 Task: Open Card Card0000000095 in Board Board0000000024 in Workspace WS0000000008 in Trello. Add Member Carxxstreet791@gmail.com to Card Card0000000095 in Board Board0000000024 in Workspace WS0000000008 in Trello. Add Orange Label titled Label0000000095 to Card Card0000000095 in Board Board0000000024 in Workspace WS0000000008 in Trello. Add Checklist CL0000000095 to Card Card0000000095 in Board Board0000000024 in Workspace WS0000000008 in Trello. Add Dates with Start Date as Oct 01 2023 and Due Date as Oct 31 2023 to Card Card0000000095 in Board Board0000000024 in Workspace WS0000000008 in Trello
Action: Mouse moved to (614, 43)
Screenshot: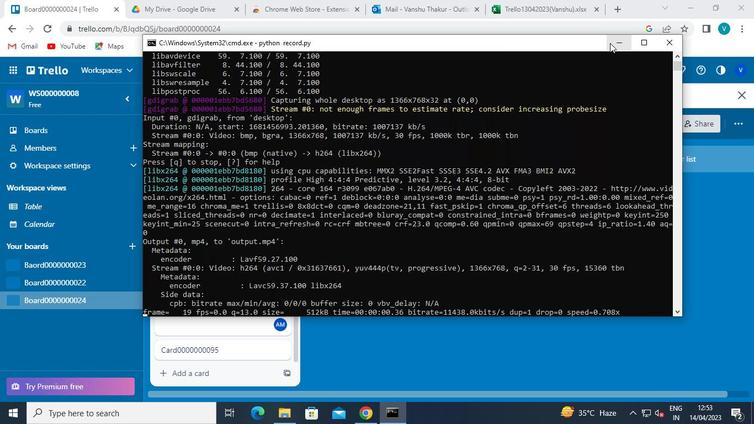 
Action: Mouse pressed left at (614, 43)
Screenshot: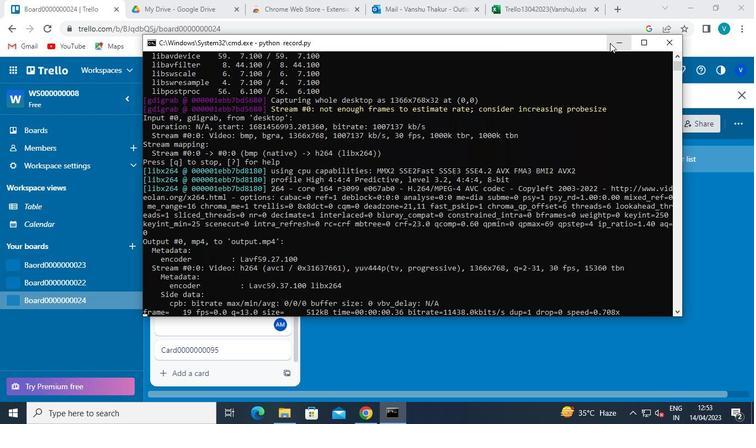 
Action: Mouse moved to (221, 351)
Screenshot: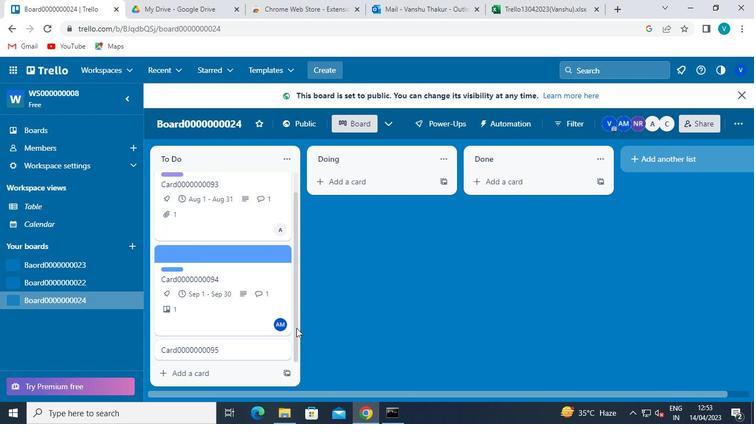 
Action: Mouse pressed left at (221, 351)
Screenshot: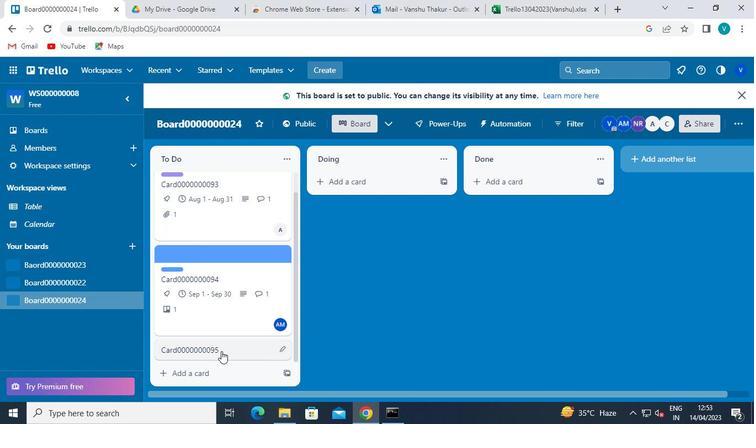 
Action: Mouse moved to (513, 199)
Screenshot: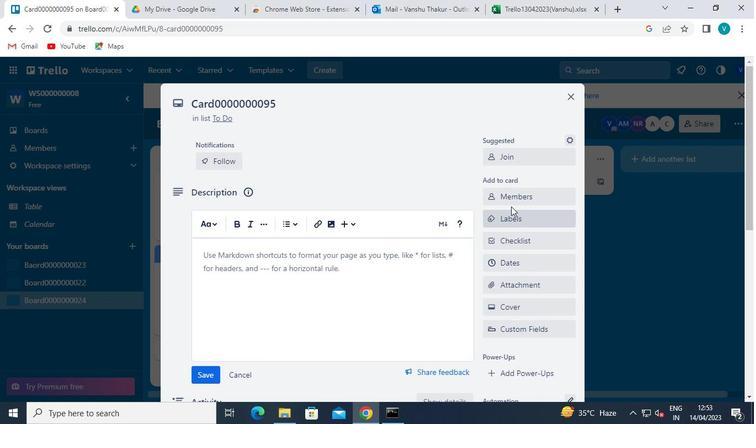 
Action: Mouse pressed left at (513, 199)
Screenshot: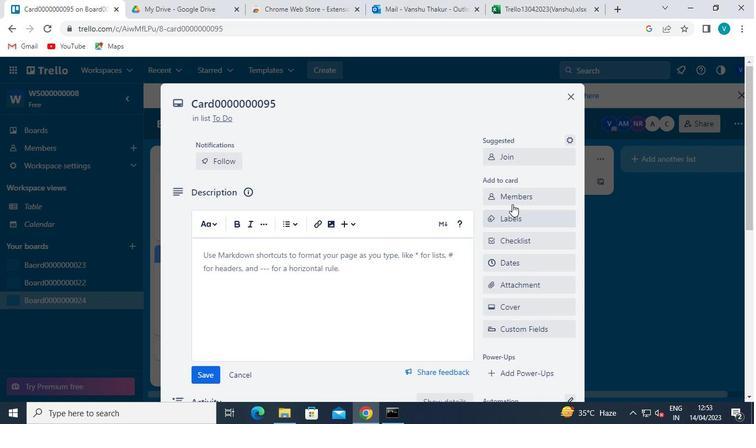
Action: Mouse moved to (527, 119)
Screenshot: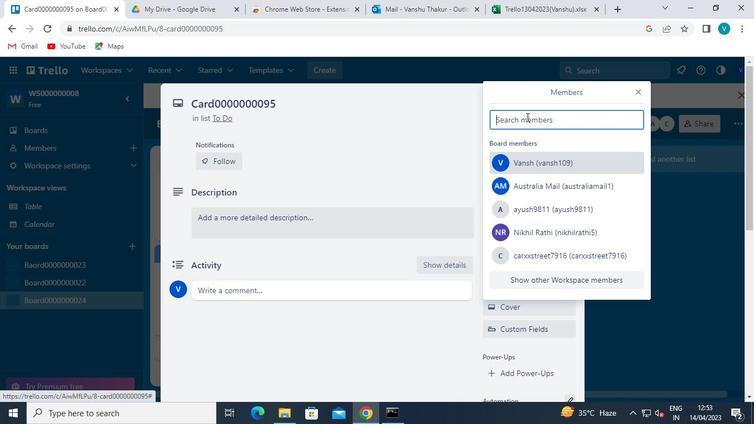 
Action: Mouse pressed left at (527, 119)
Screenshot: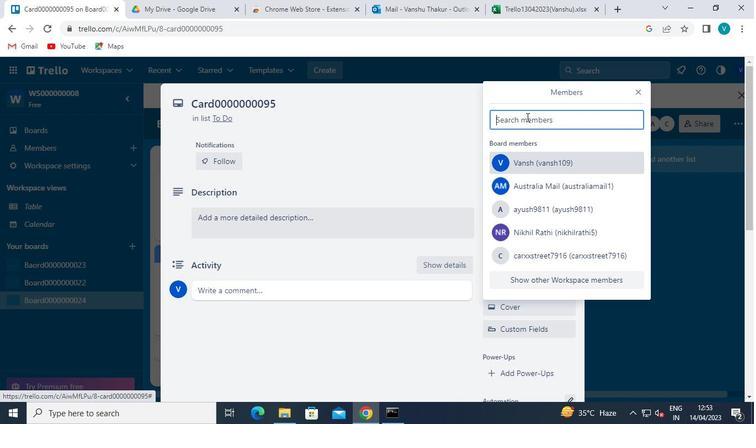 
Action: Mouse moved to (488, 109)
Screenshot: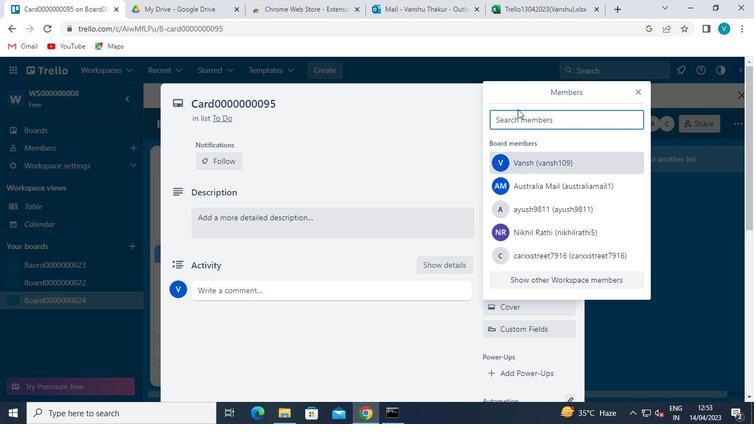 
Action: Keyboard Key.shift
Screenshot: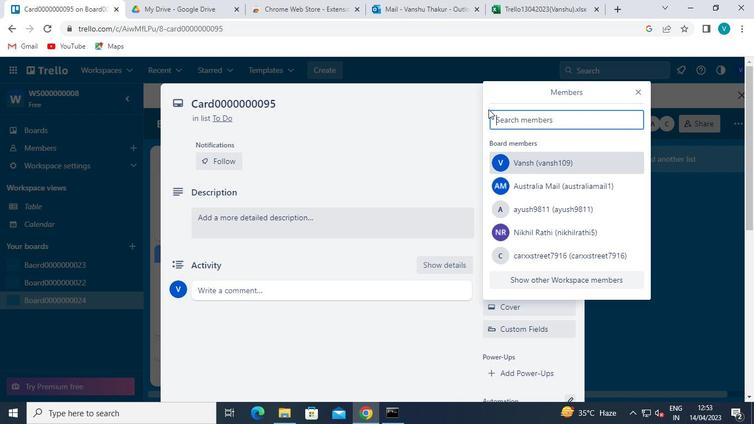 
Action: Keyboard M
Screenshot: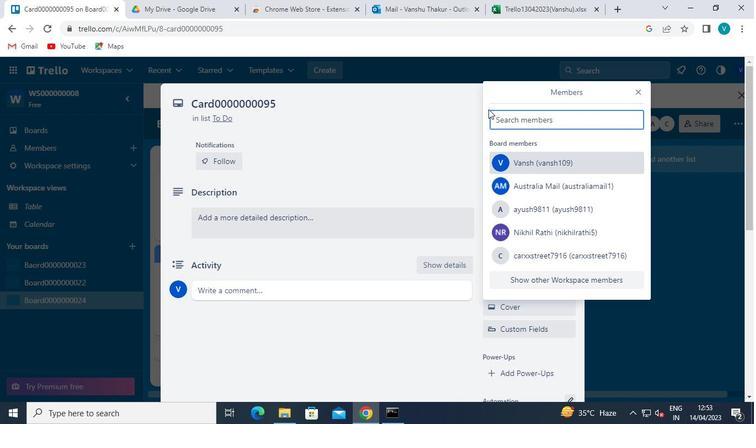 
Action: Keyboard a
Screenshot: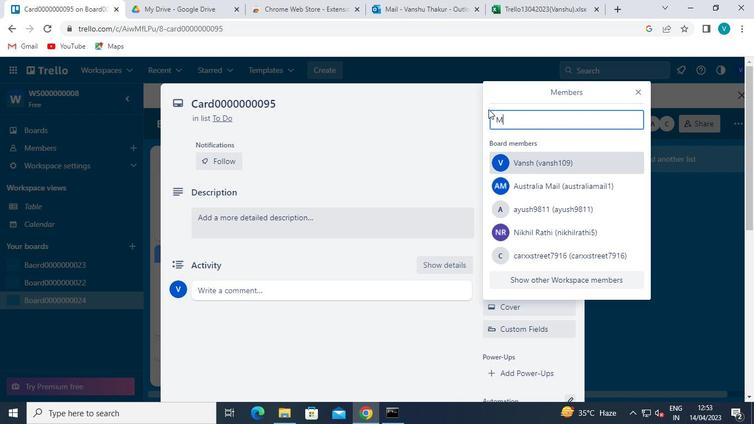 
Action: Mouse moved to (476, 116)
Screenshot: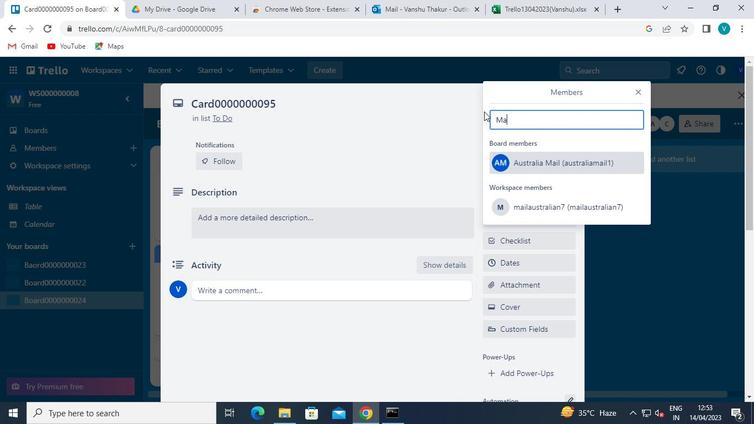 
Action: Keyboard i
Screenshot: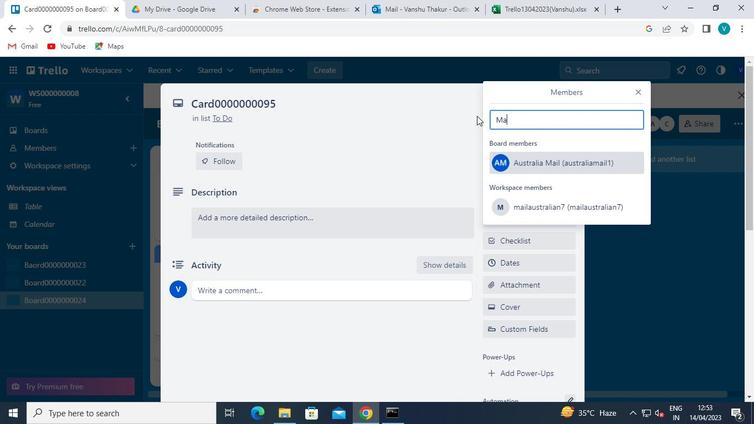 
Action: Keyboard l
Screenshot: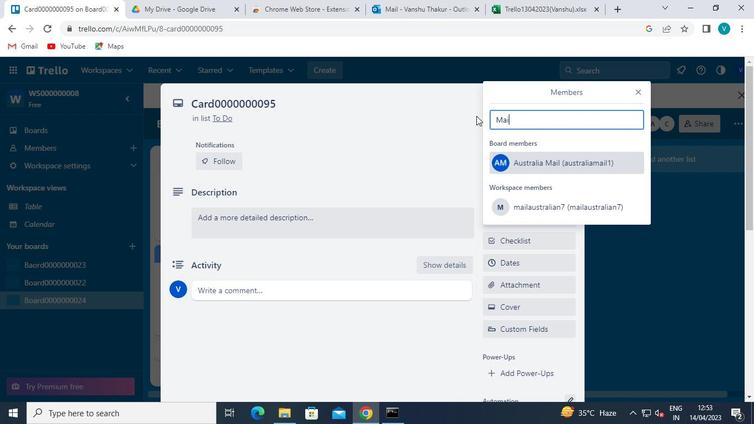 
Action: Keyboard a
Screenshot: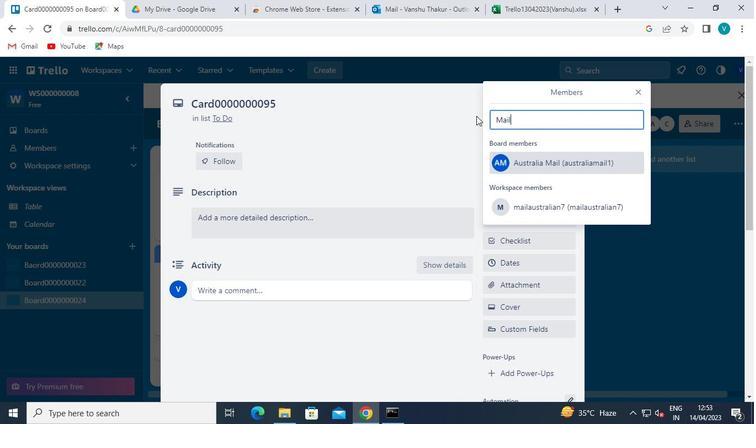 
Action: Keyboard u
Screenshot: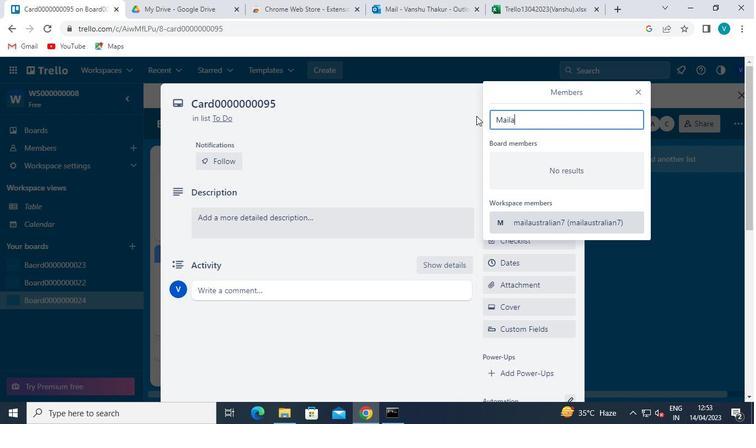 
Action: Keyboard s
Screenshot: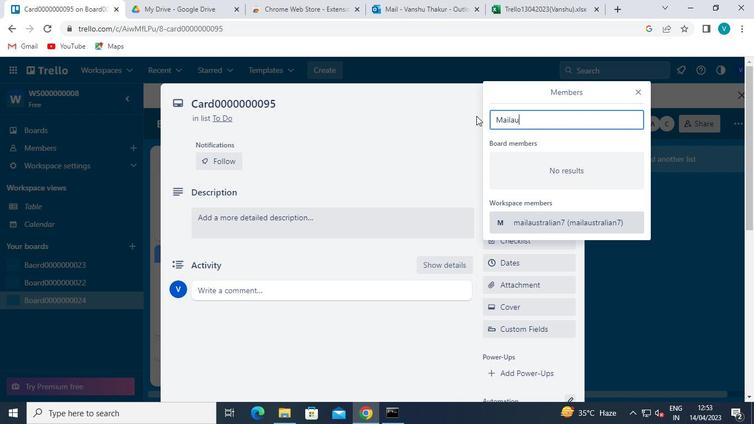 
Action: Keyboard t
Screenshot: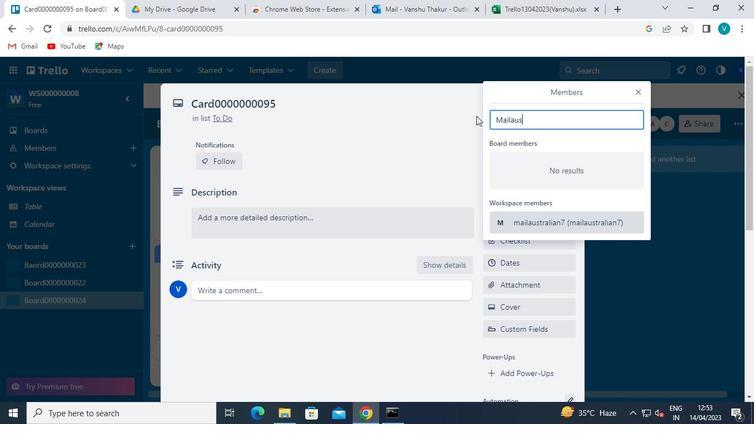 
Action: Keyboard r
Screenshot: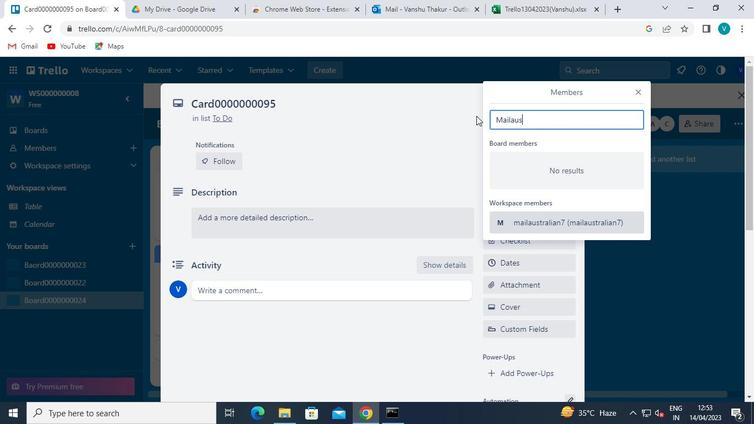 
Action: Keyboard a
Screenshot: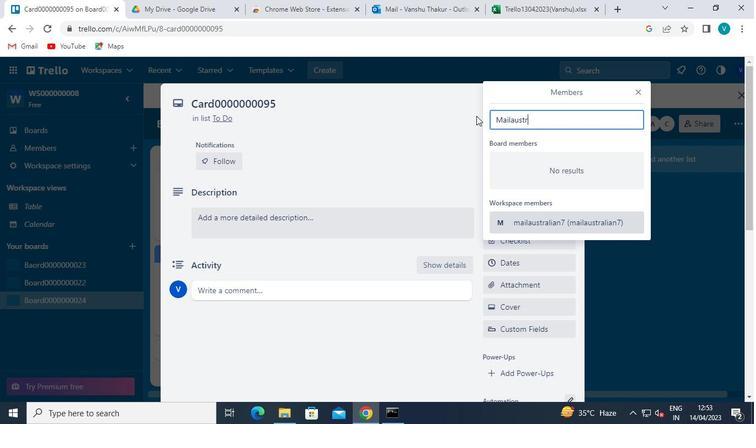 
Action: Keyboard l
Screenshot: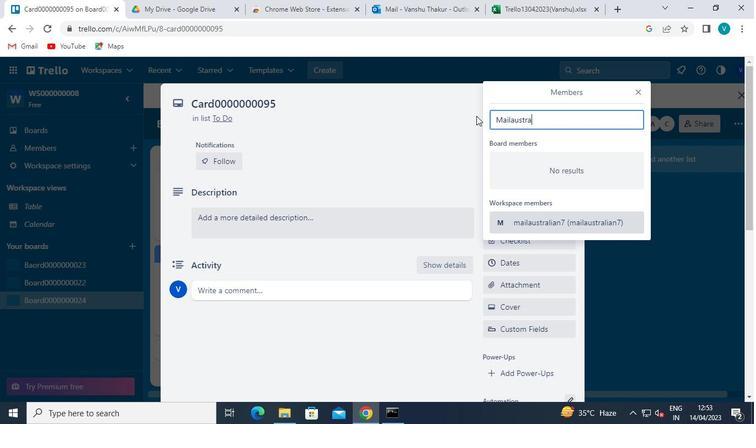 
Action: Keyboard i
Screenshot: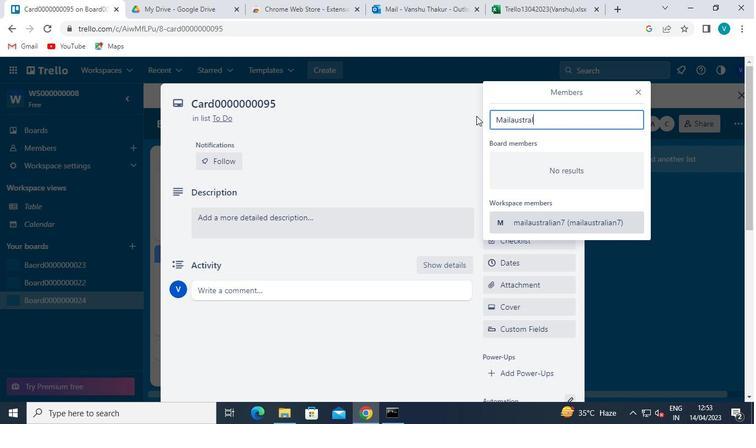 
Action: Keyboard a
Screenshot: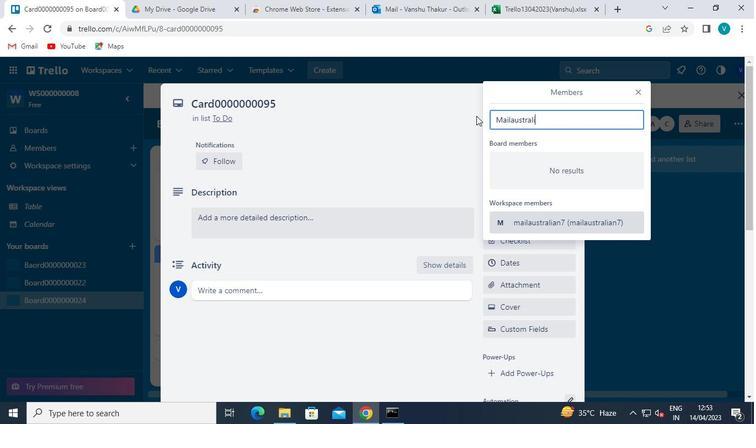 
Action: Keyboard <103>
Screenshot: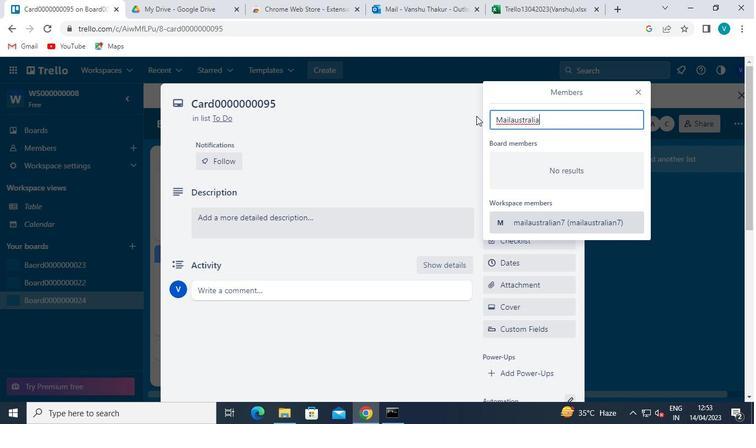 
Action: Keyboard Key.shift
Screenshot: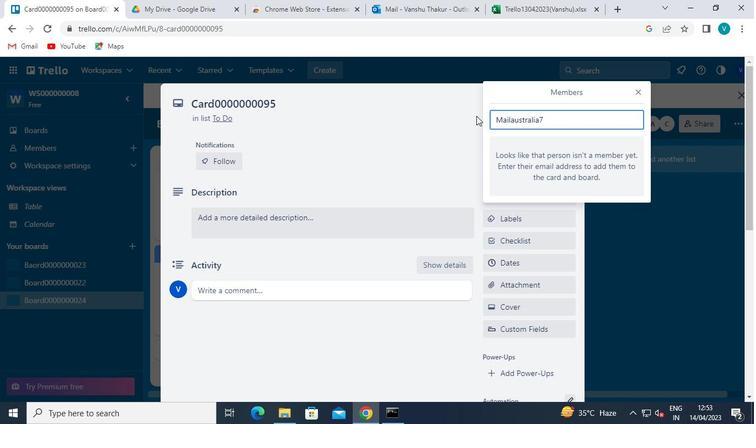
Action: Keyboard @
Screenshot: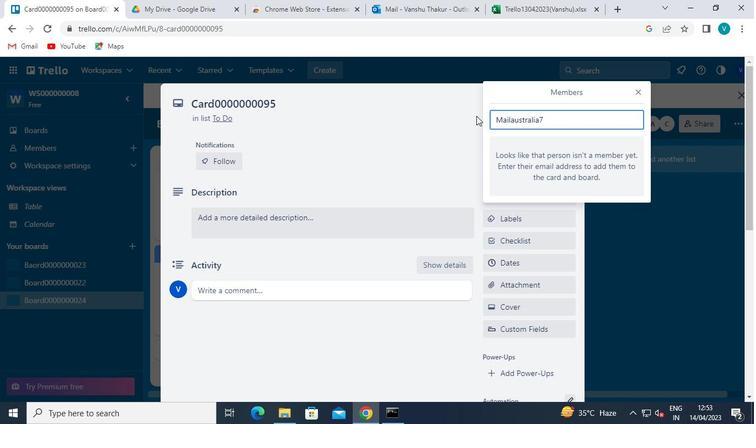 
Action: Keyboard g
Screenshot: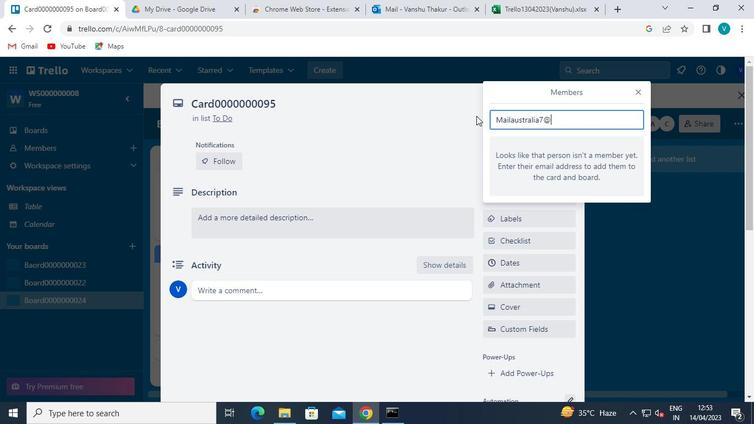 
Action: Keyboard m
Screenshot: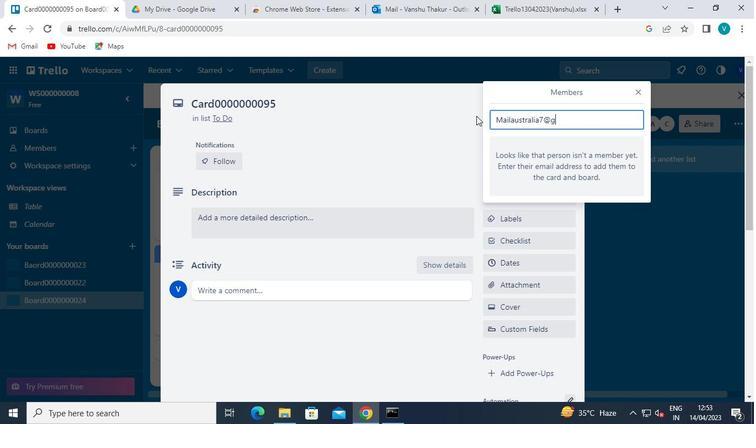 
Action: Keyboard a
Screenshot: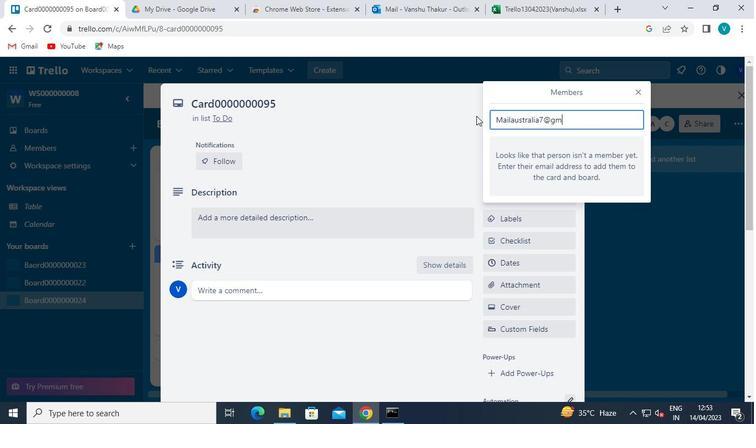 
Action: Keyboard i
Screenshot: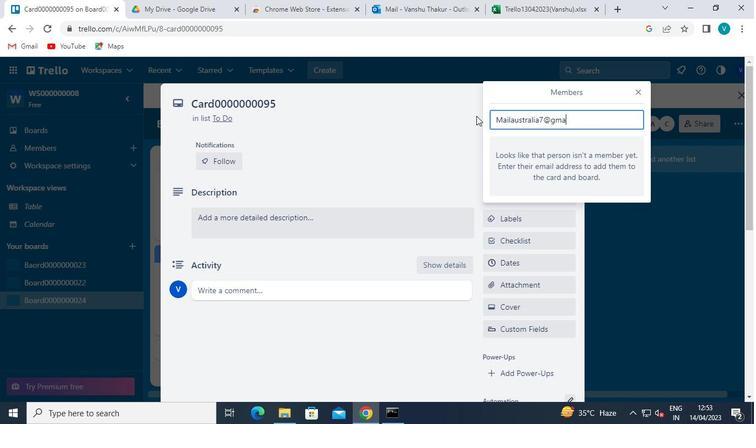 
Action: Keyboard l
Screenshot: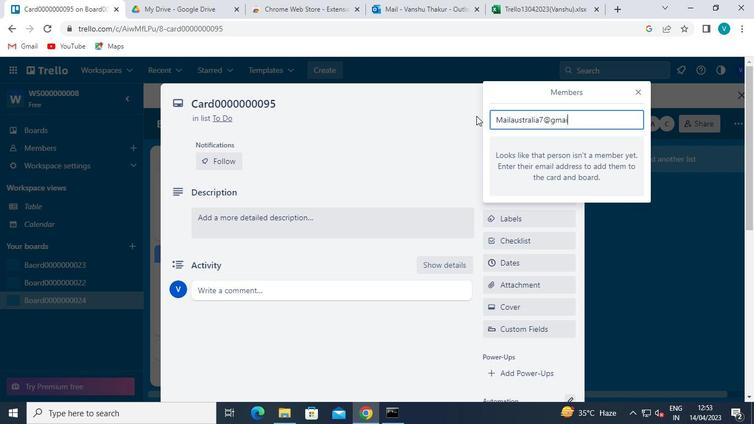 
Action: Keyboard <110>
Screenshot: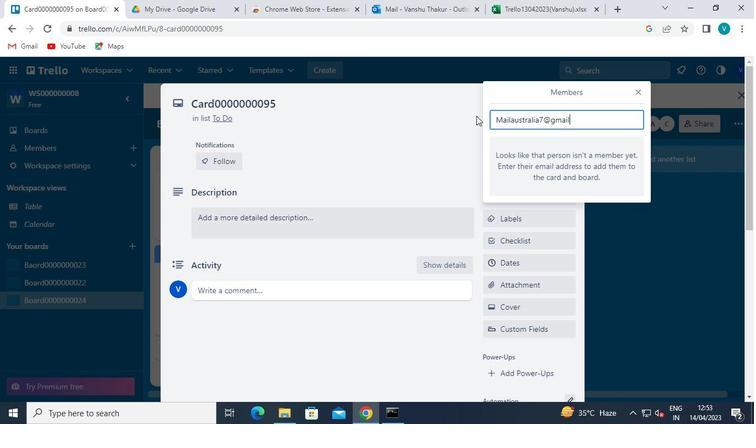 
Action: Keyboard c
Screenshot: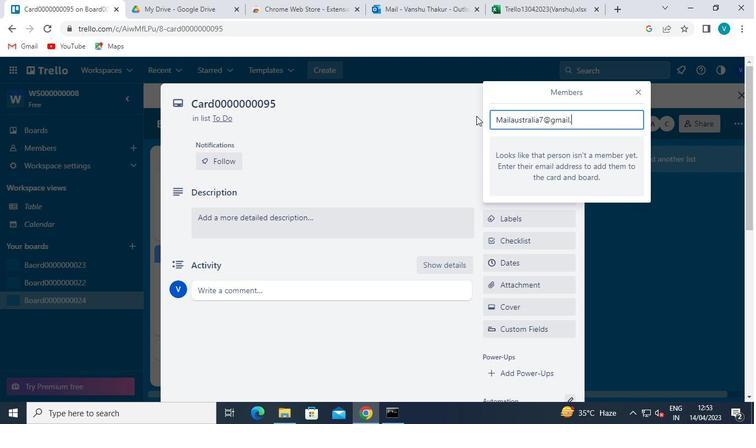 
Action: Keyboard o
Screenshot: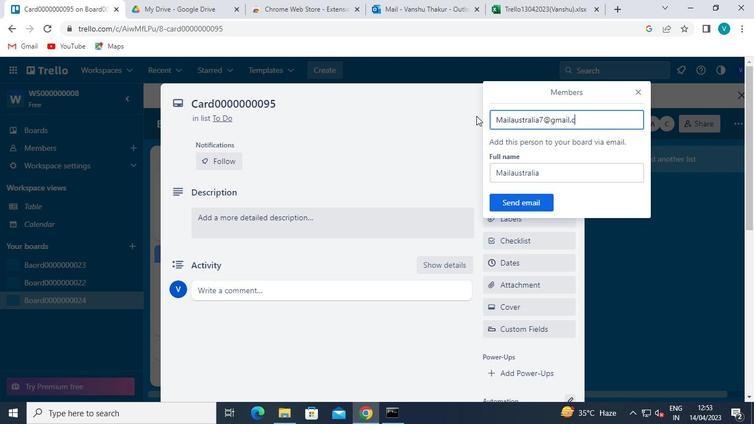 
Action: Keyboard m
Screenshot: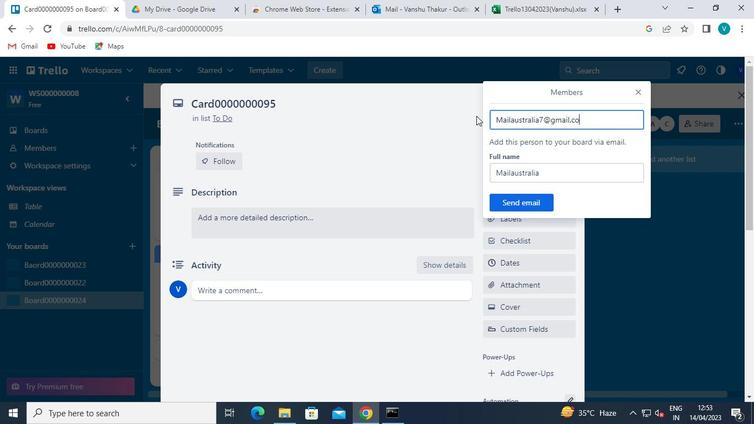
Action: Mouse moved to (513, 200)
Screenshot: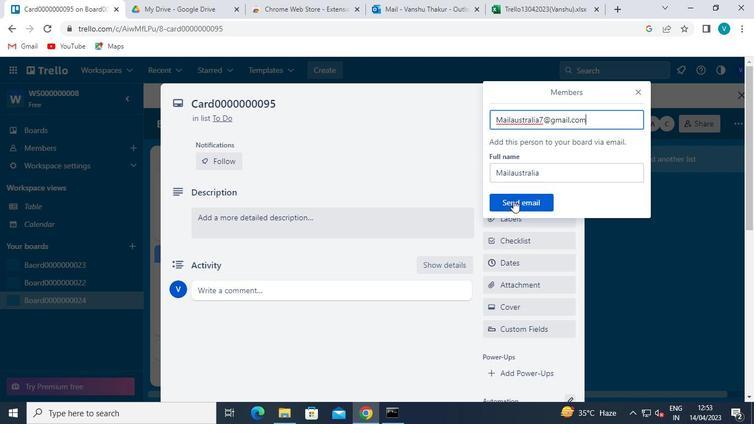 
Action: Mouse pressed left at (513, 200)
Screenshot: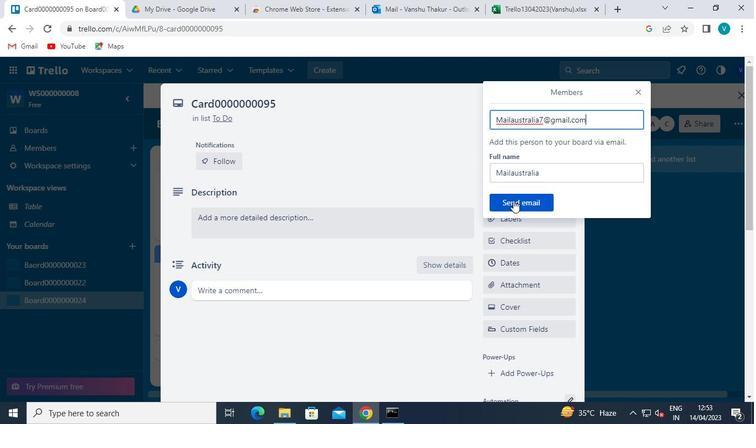 
Action: Mouse moved to (497, 218)
Screenshot: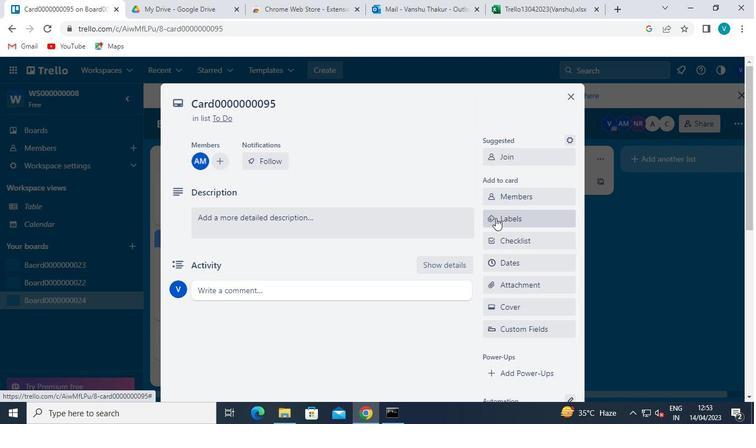 
Action: Mouse pressed left at (497, 218)
Screenshot: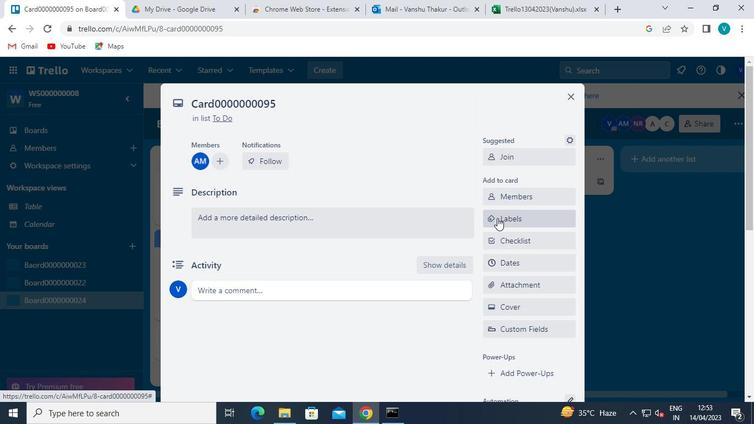 
Action: Mouse moved to (553, 367)
Screenshot: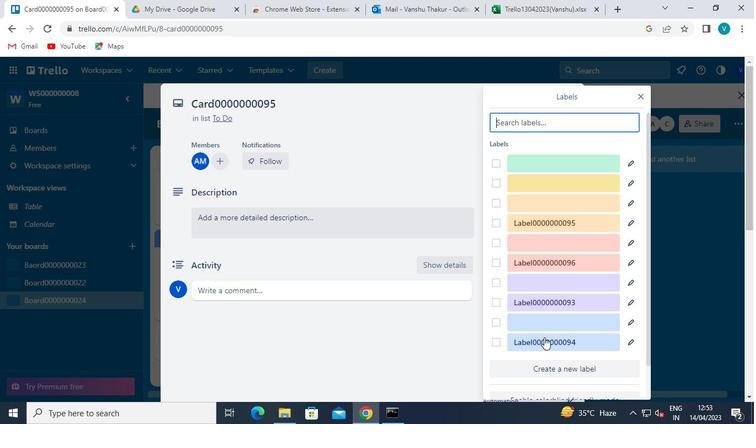 
Action: Mouse pressed left at (553, 367)
Screenshot: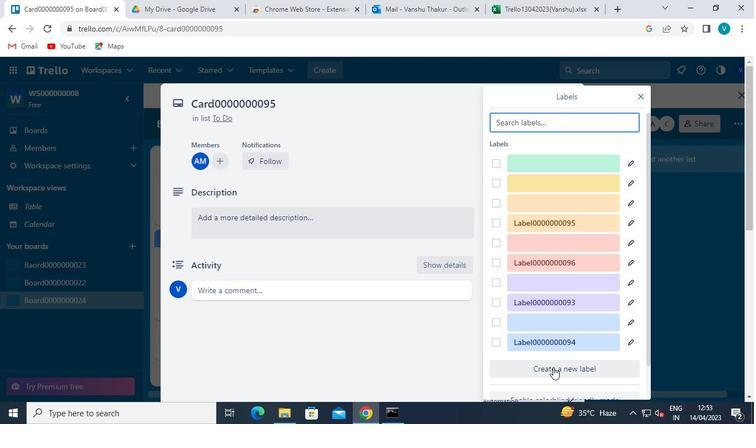 
Action: Mouse moved to (557, 251)
Screenshot: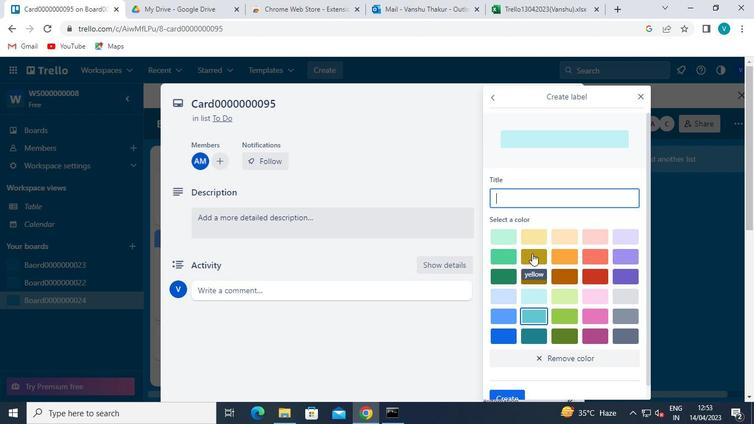 
Action: Mouse pressed left at (557, 251)
Screenshot: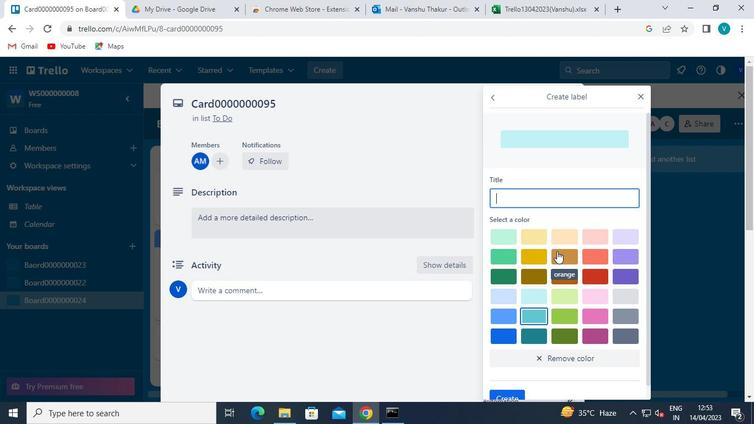 
Action: Mouse moved to (528, 199)
Screenshot: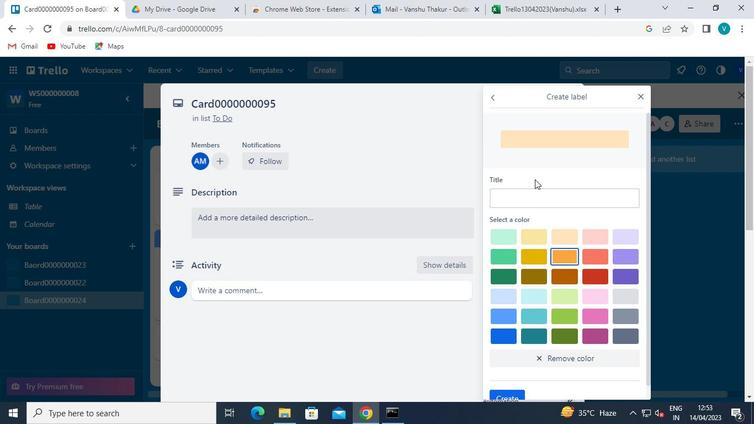 
Action: Mouse pressed left at (528, 199)
Screenshot: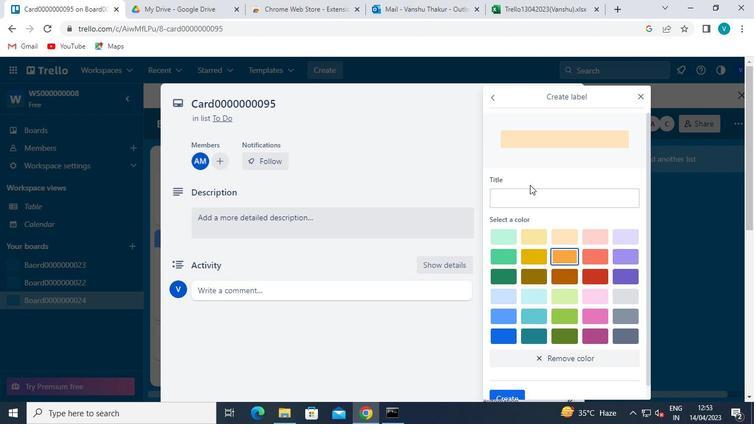 
Action: Mouse moved to (530, 200)
Screenshot: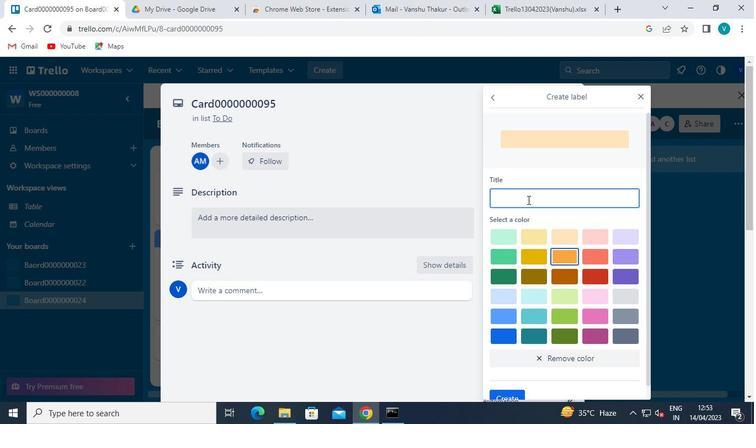 
Action: Keyboard Key.shift
Screenshot: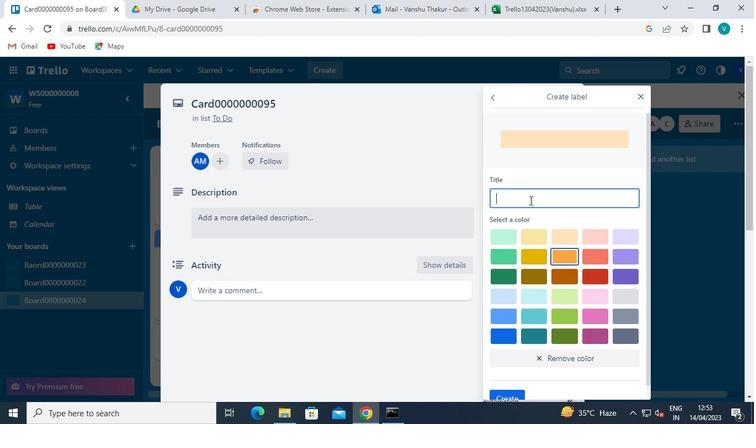 
Action: Keyboard L
Screenshot: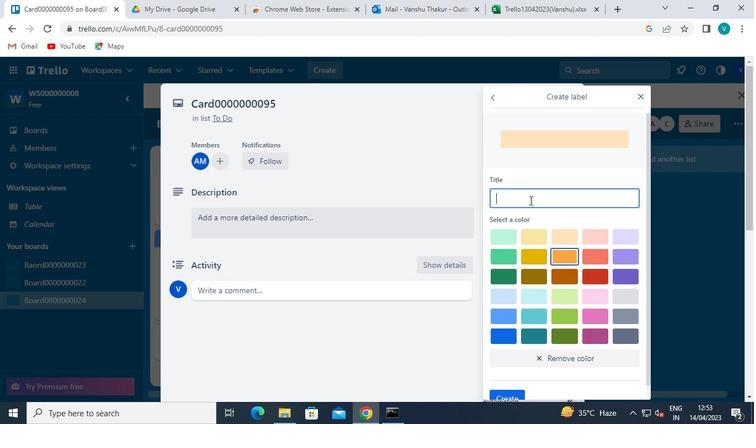 
Action: Keyboard a
Screenshot: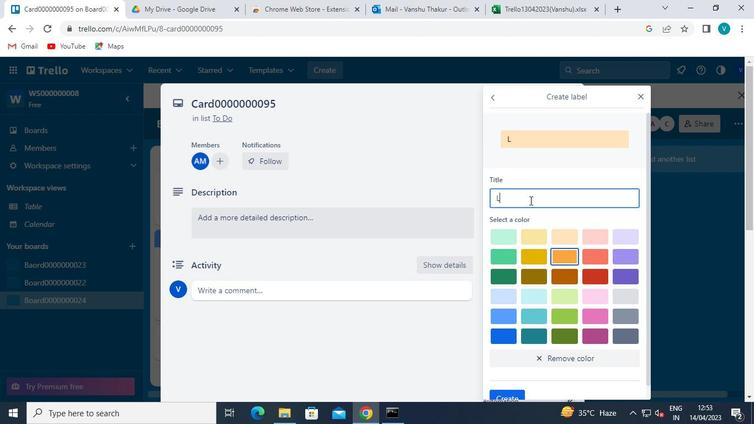 
Action: Keyboard b
Screenshot: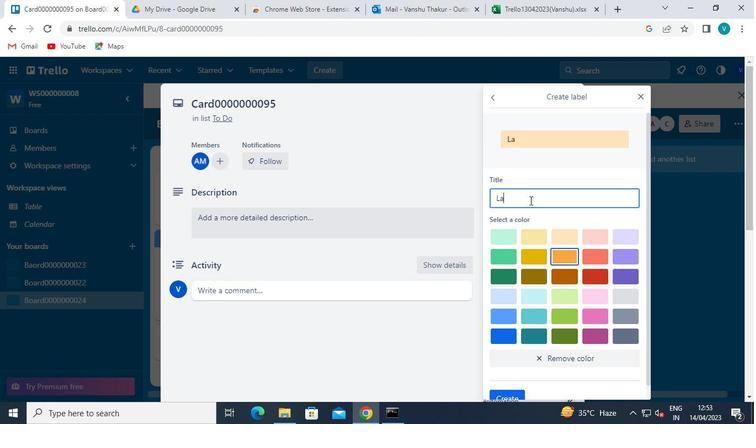 
Action: Keyboard e
Screenshot: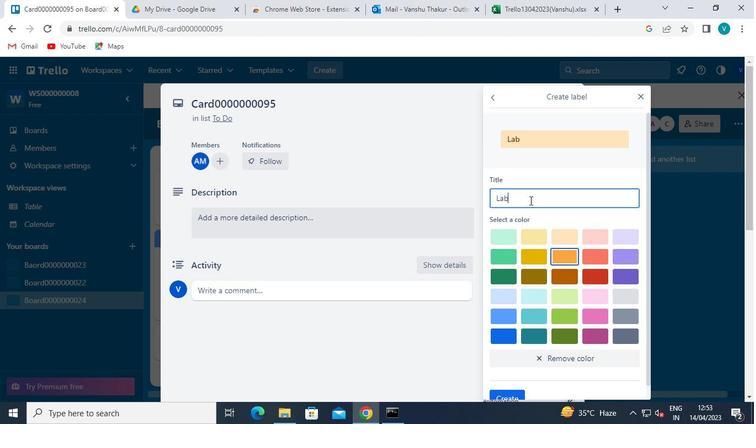 
Action: Keyboard l
Screenshot: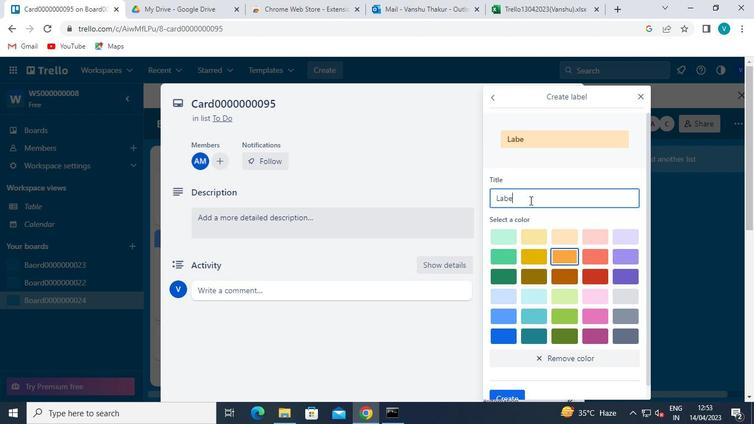 
Action: Keyboard <96>
Screenshot: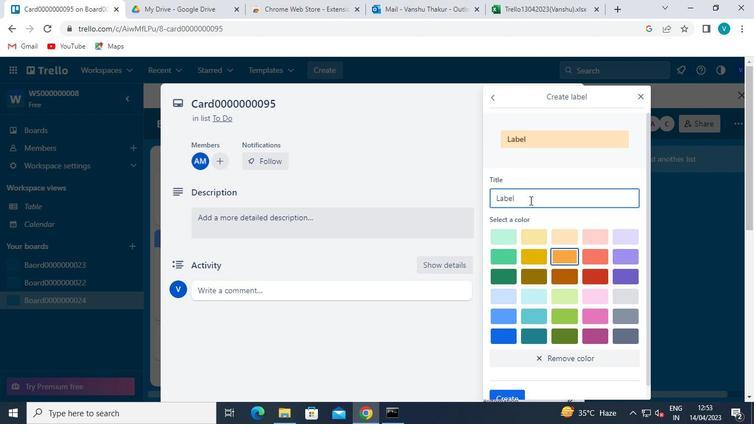 
Action: Keyboard <96>
Screenshot: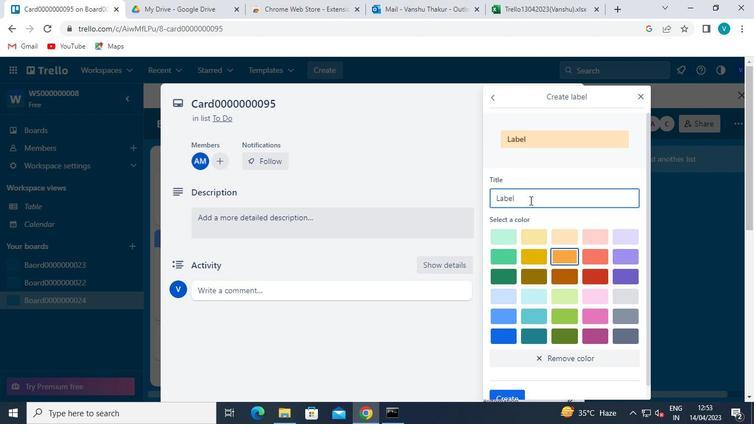 
Action: Keyboard <96>
Screenshot: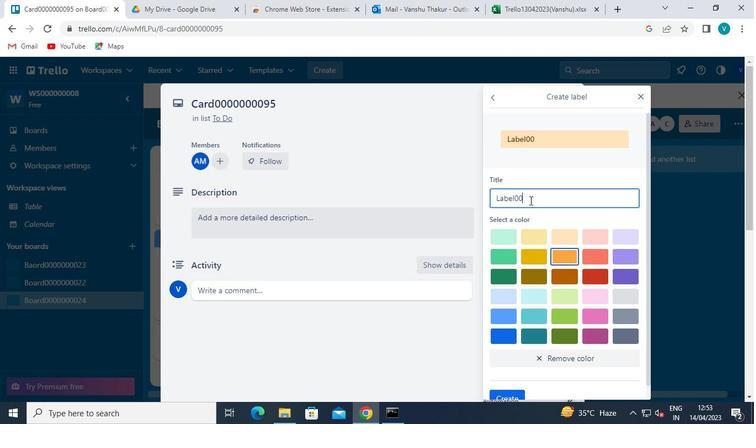 
Action: Keyboard <96>
Screenshot: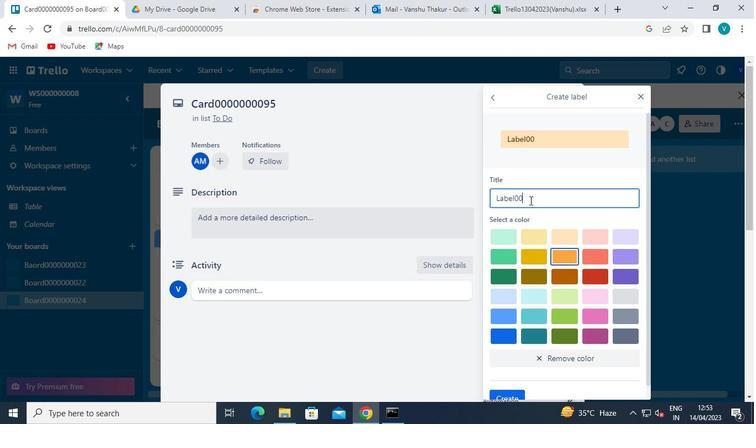 
Action: Keyboard <96>
Screenshot: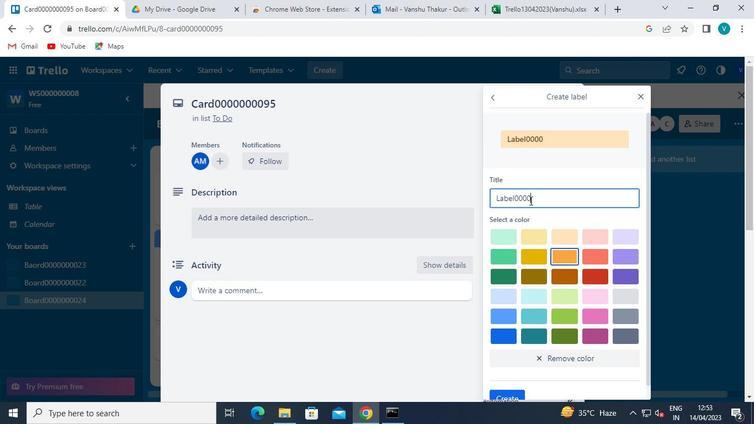 
Action: Keyboard <96>
Screenshot: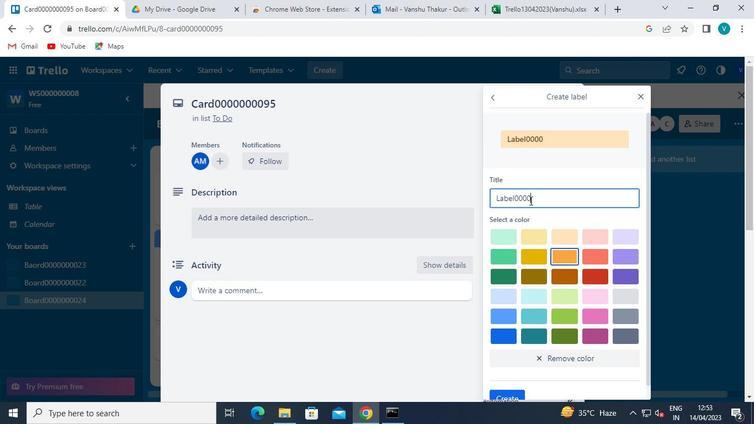 
Action: Keyboard <96>
Screenshot: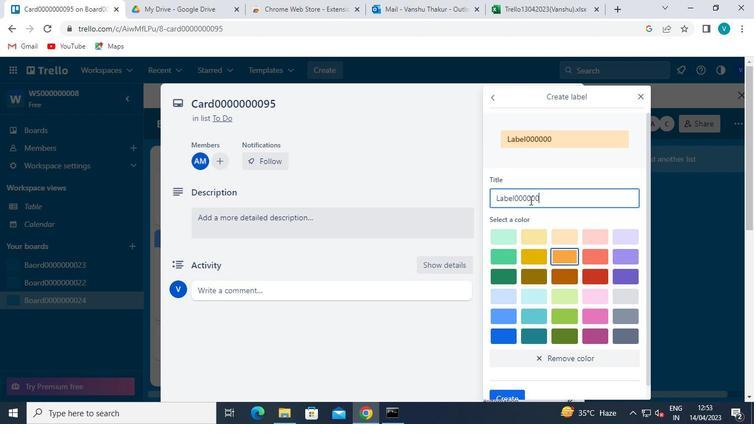 
Action: Keyboard <96>
Screenshot: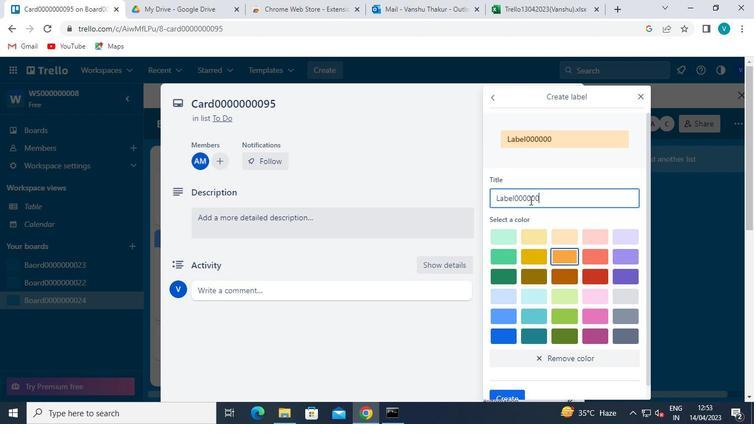 
Action: Keyboard <105>
Screenshot: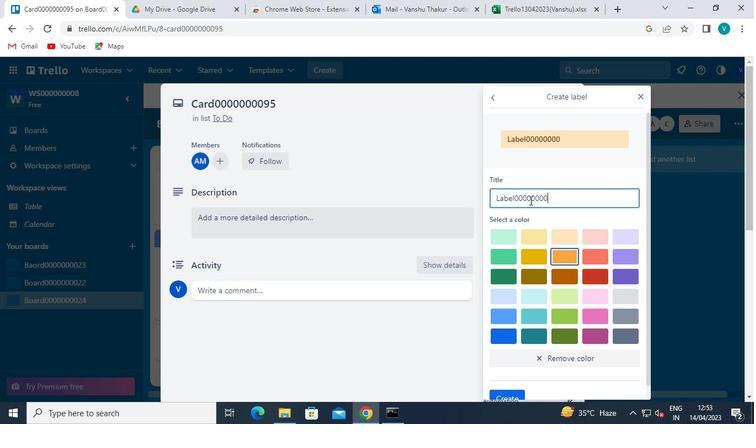 
Action: Keyboard <101>
Screenshot: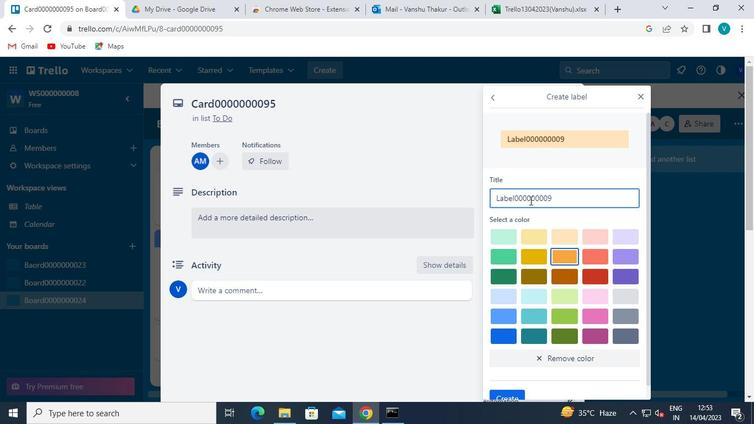 
Action: Mouse moved to (508, 380)
Screenshot: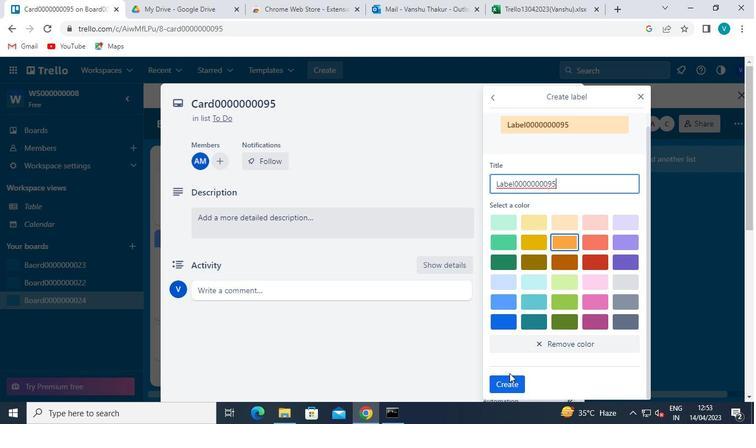 
Action: Mouse pressed left at (508, 380)
Screenshot: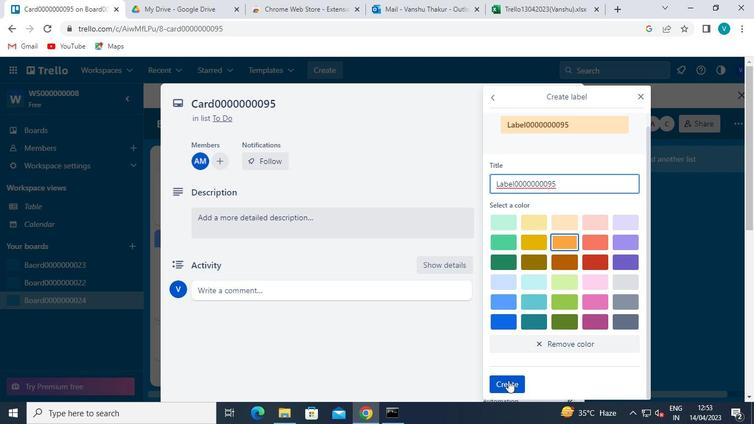 
Action: Mouse moved to (640, 95)
Screenshot: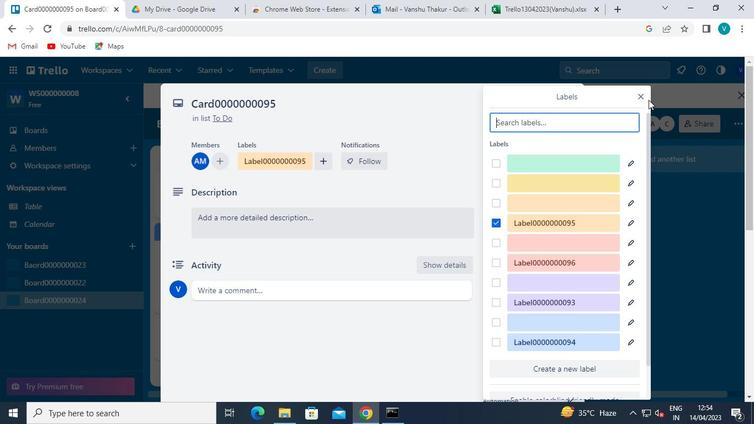 
Action: Mouse pressed left at (640, 95)
Screenshot: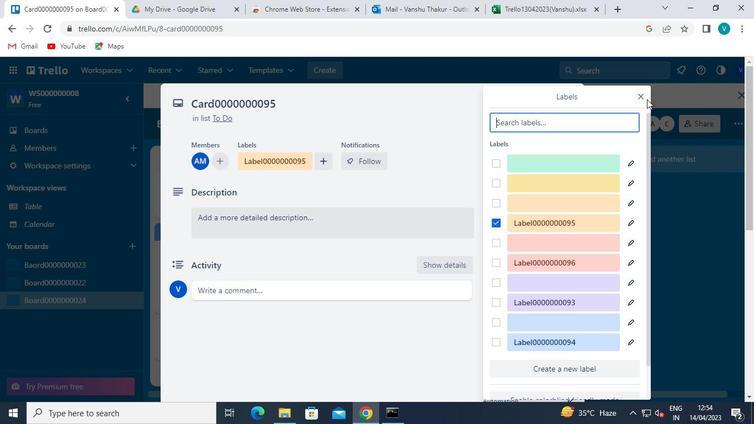
Action: Mouse moved to (526, 240)
Screenshot: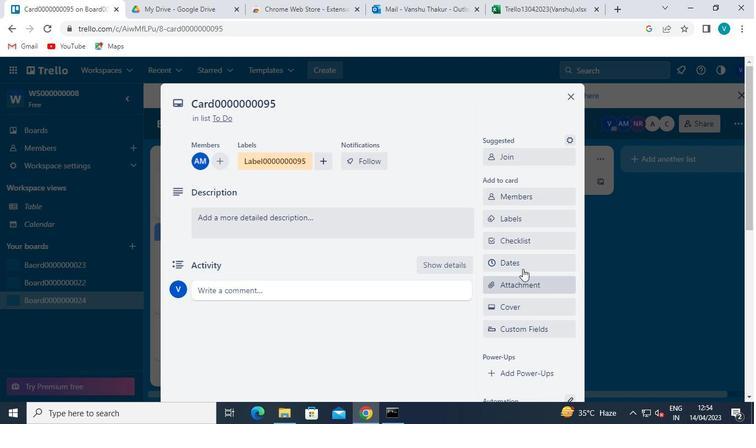
Action: Mouse pressed left at (526, 240)
Screenshot: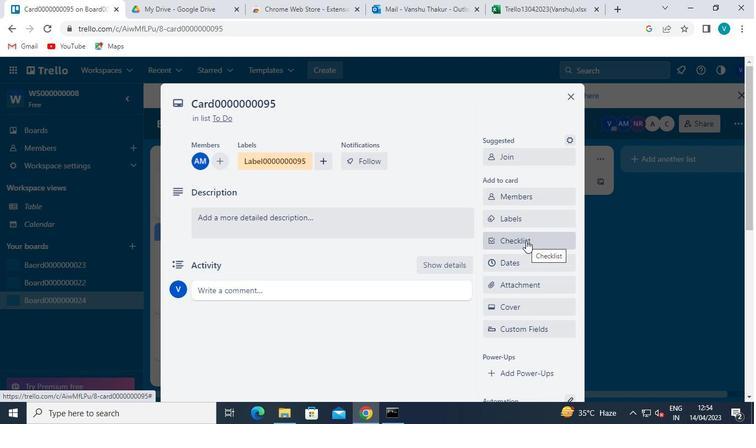 
Action: Keyboard Key.shift
Screenshot: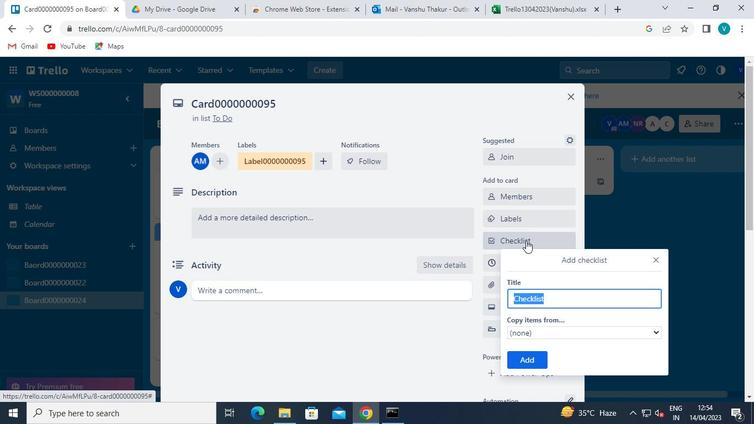 
Action: Keyboard Key.shift
Screenshot: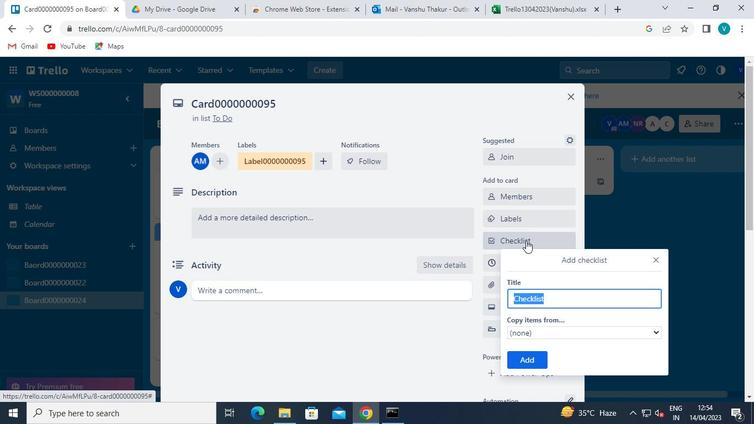 
Action: Keyboard Key.shift
Screenshot: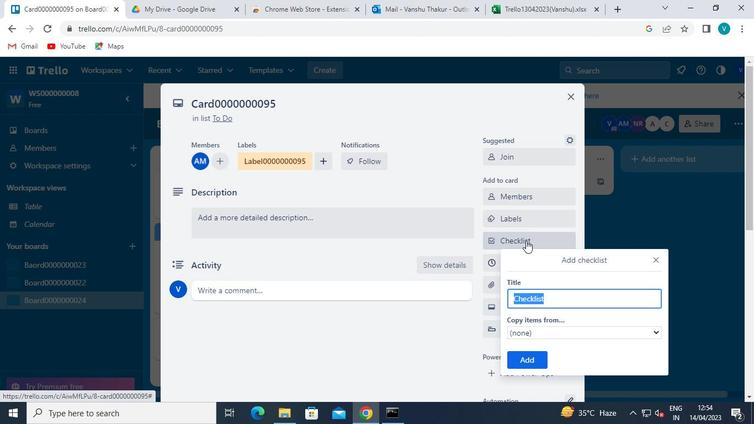
Action: Keyboard Key.shift
Screenshot: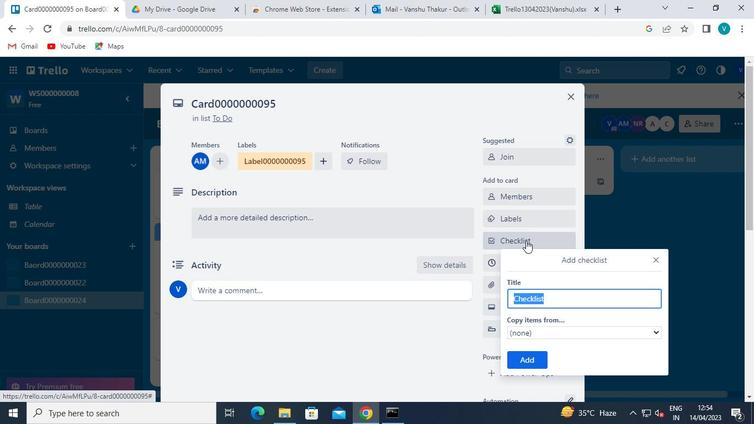 
Action: Keyboard Key.shift
Screenshot: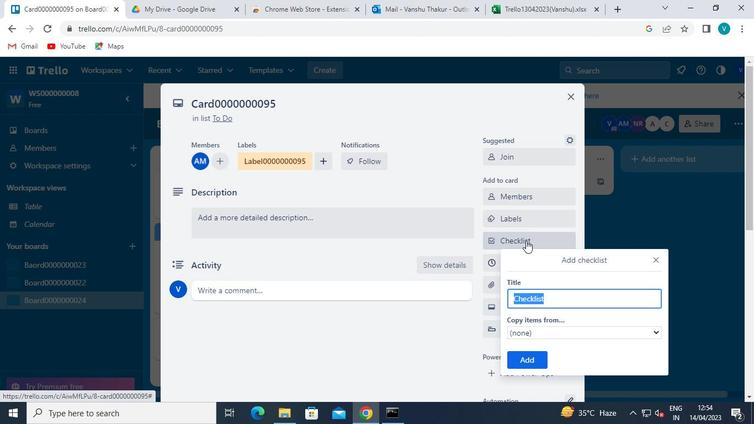 
Action: Keyboard Key.shift
Screenshot: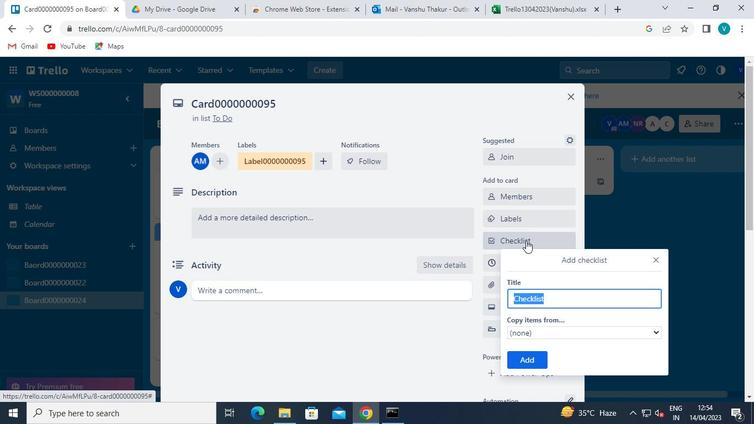 
Action: Keyboard Key.shift
Screenshot: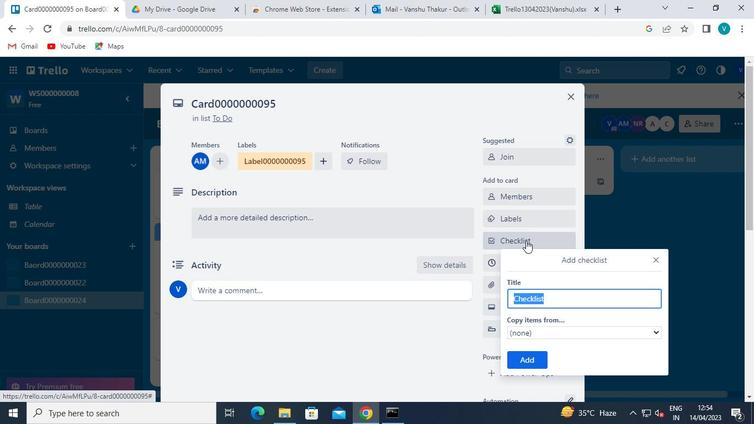 
Action: Keyboard Key.shift
Screenshot: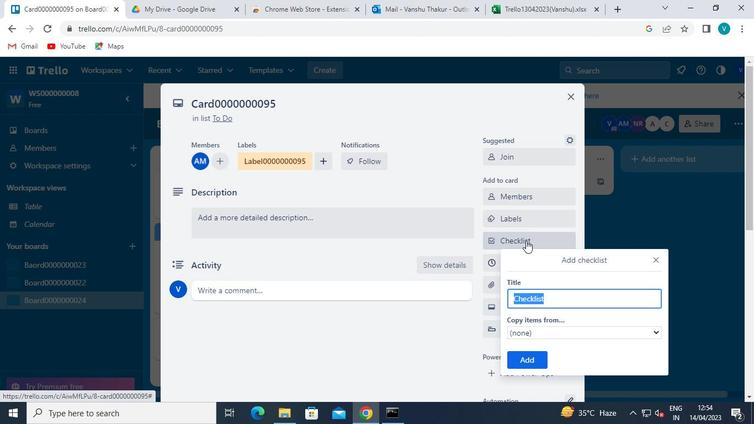 
Action: Keyboard Key.shift
Screenshot: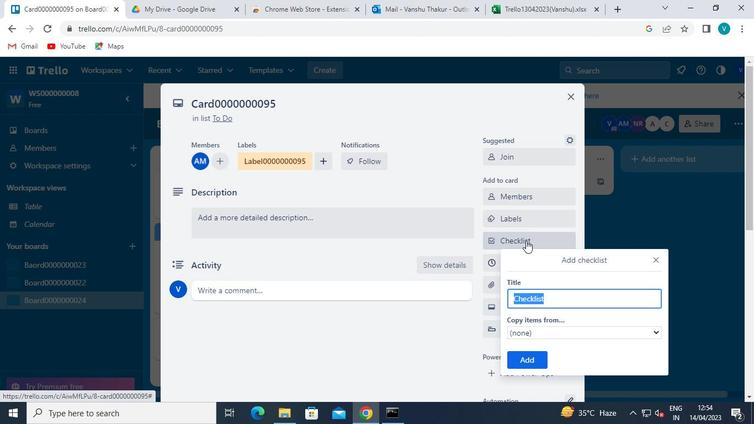 
Action: Keyboard Key.shift
Screenshot: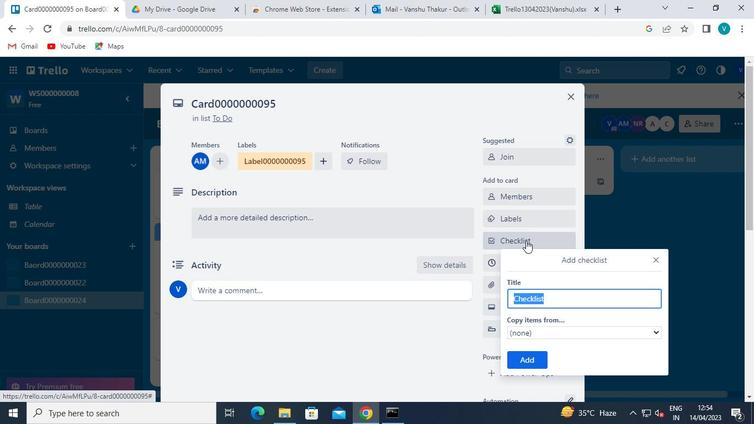 
Action: Keyboard Key.shift
Screenshot: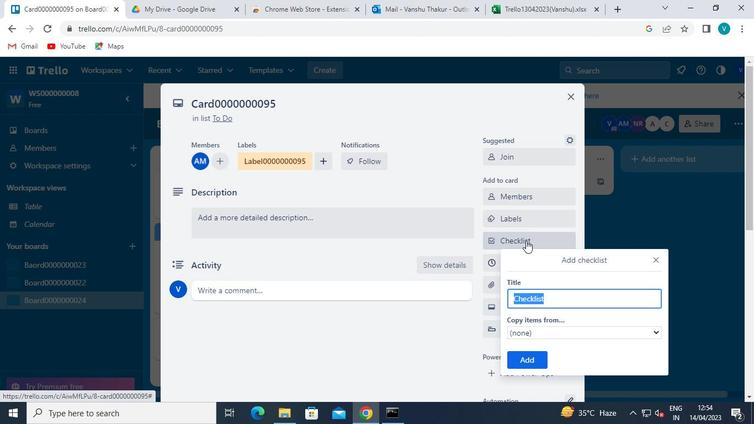 
Action: Keyboard Key.shift
Screenshot: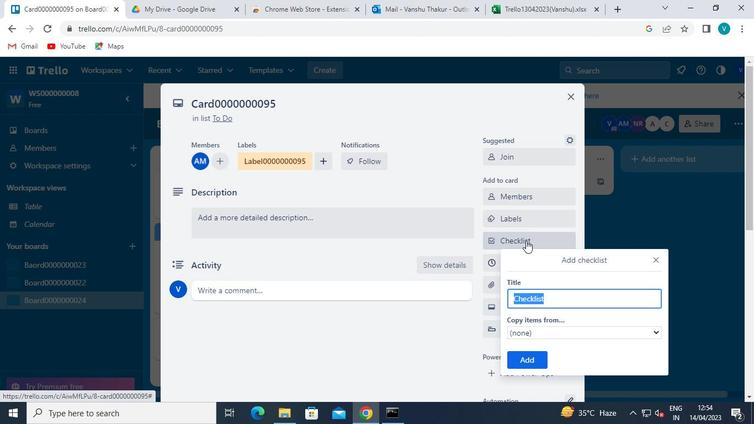 
Action: Keyboard Key.shift
Screenshot: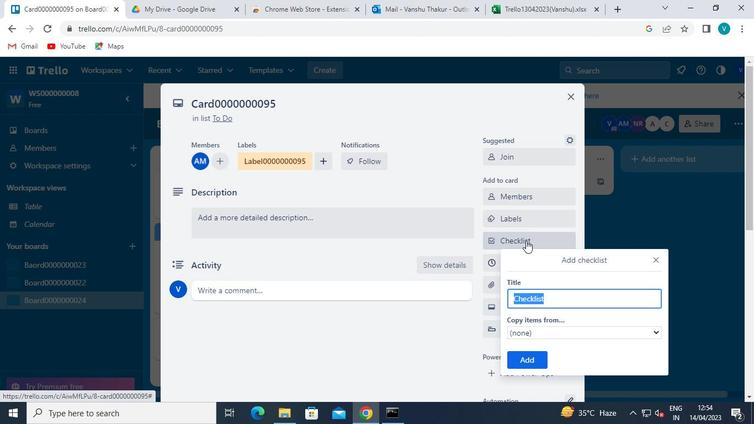 
Action: Keyboard Key.shift
Screenshot: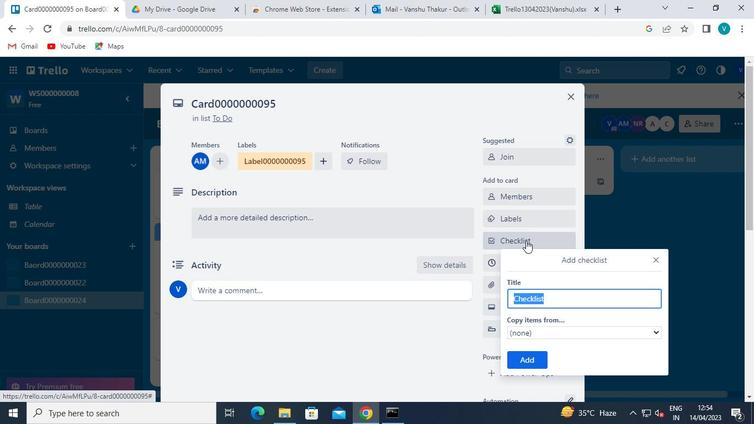 
Action: Keyboard Key.shift
Screenshot: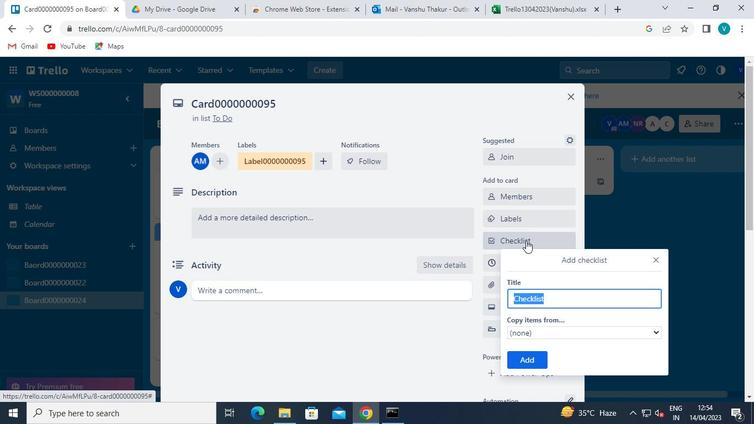 
Action: Keyboard Key.shift
Screenshot: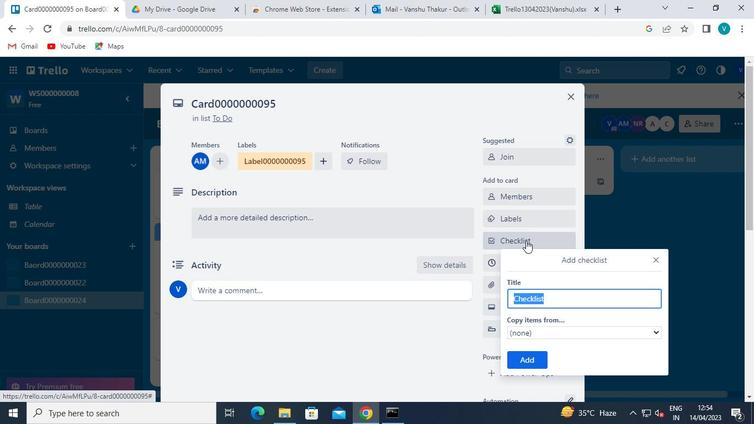 
Action: Keyboard C
Screenshot: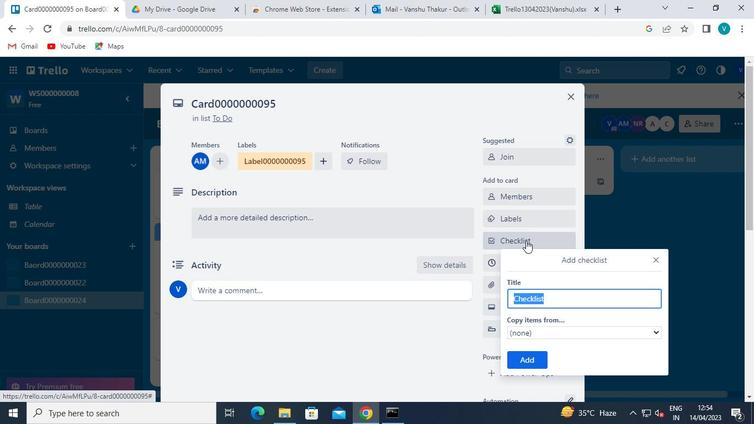 
Action: Keyboard L
Screenshot: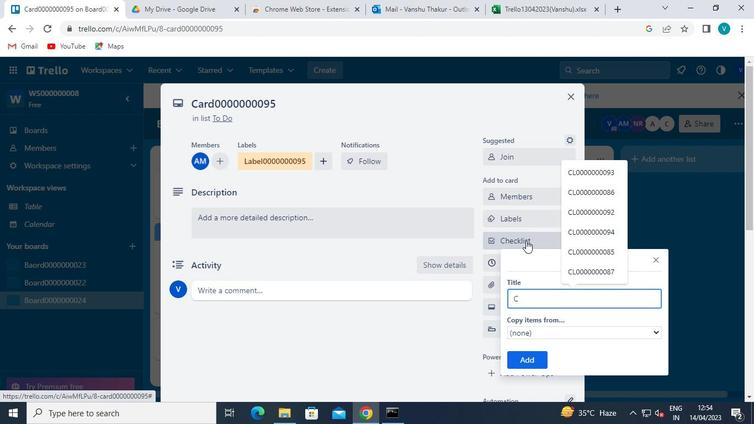
Action: Keyboard <96>
Screenshot: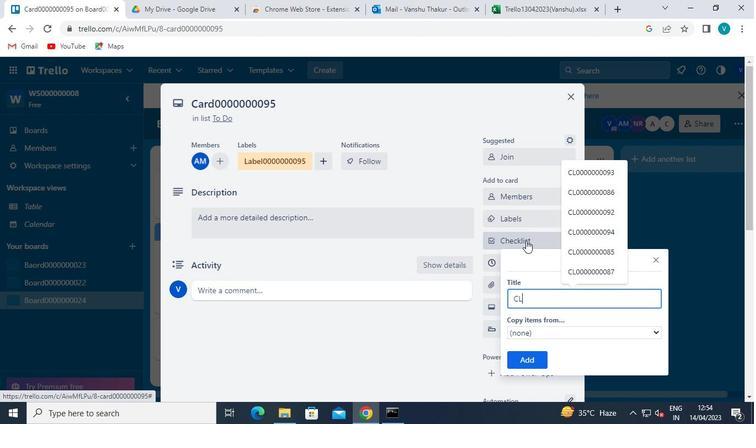 
Action: Keyboard <96>
Screenshot: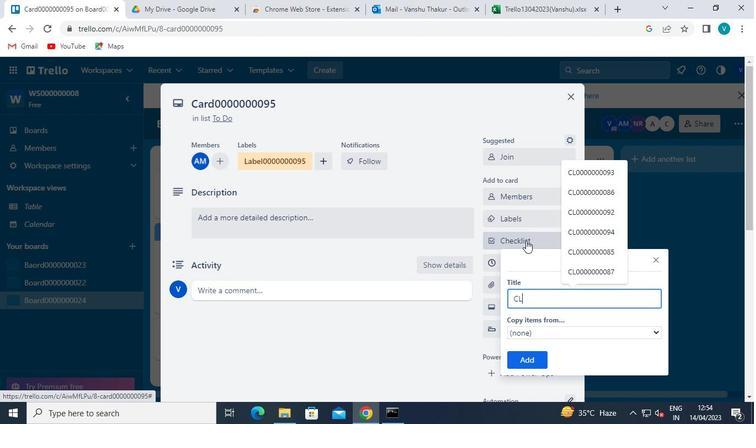 
Action: Keyboard <96>
Screenshot: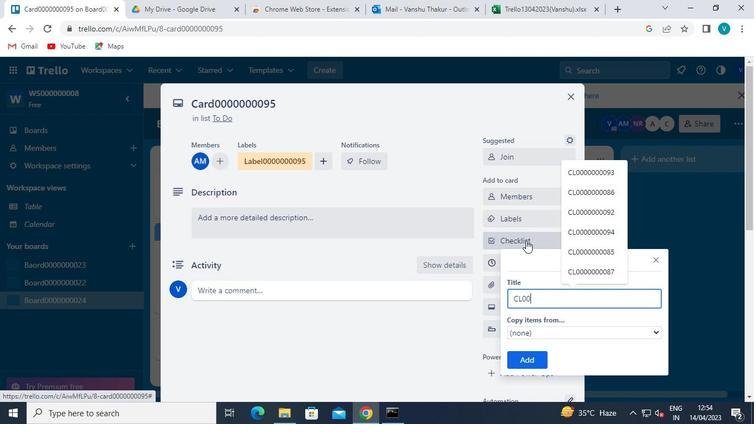 
Action: Keyboard <96>
Screenshot: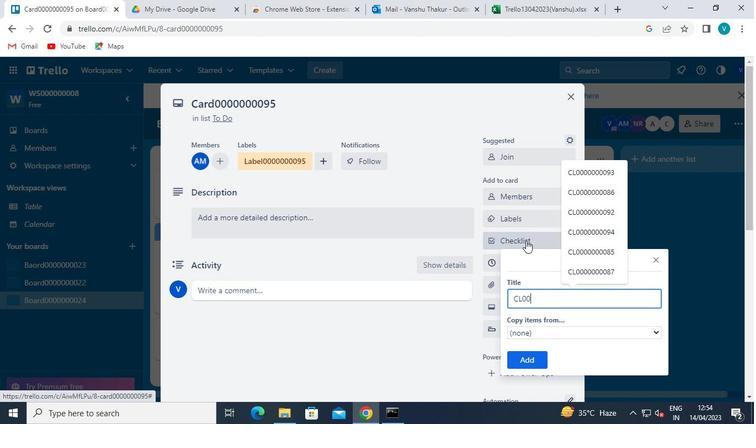 
Action: Keyboard <96>
Screenshot: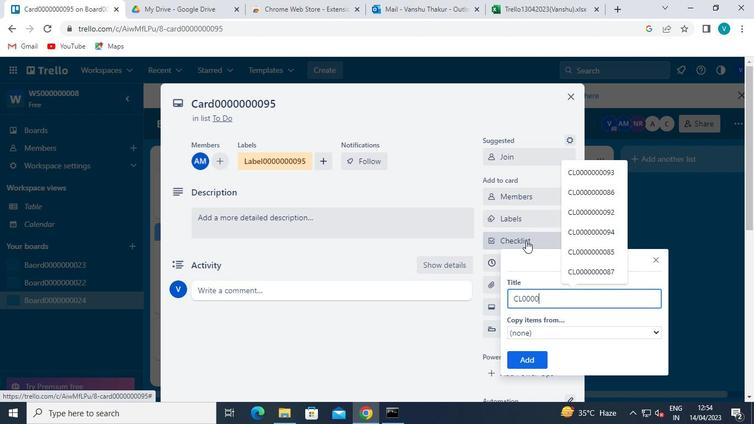 
Action: Keyboard <96>
Screenshot: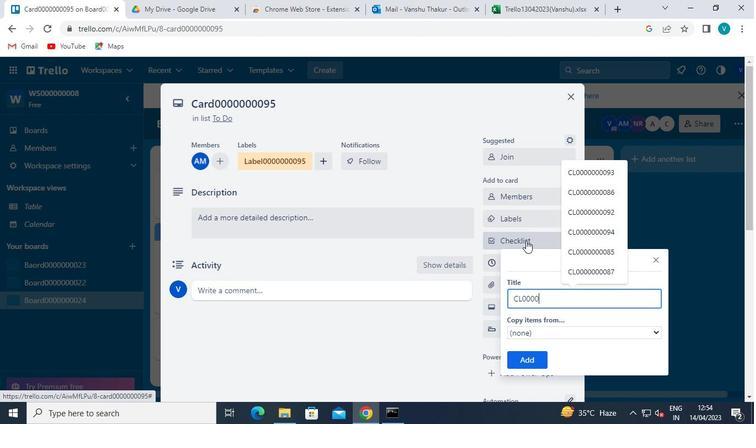 
Action: Keyboard <96>
Screenshot: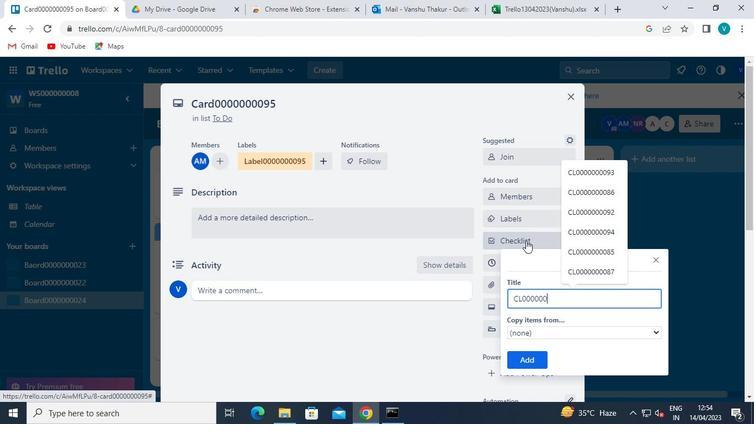 
Action: Keyboard <96>
Screenshot: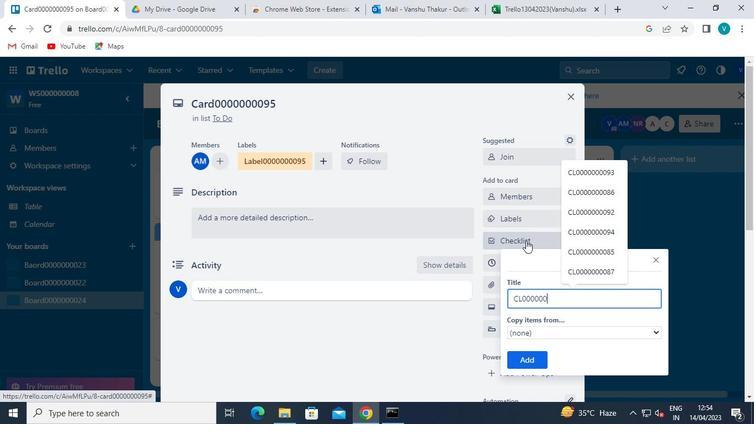 
Action: Keyboard <105>
Screenshot: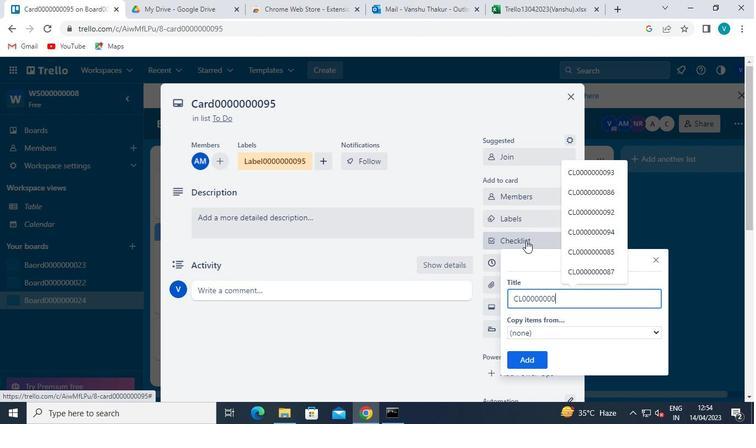 
Action: Keyboard <101>
Screenshot: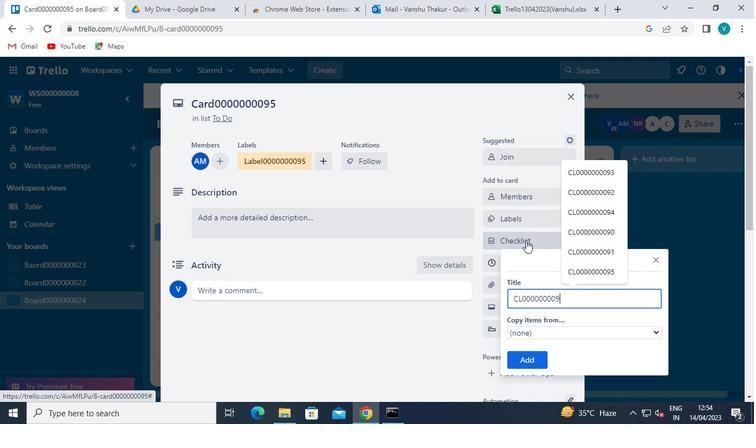 
Action: Mouse moved to (541, 358)
Screenshot: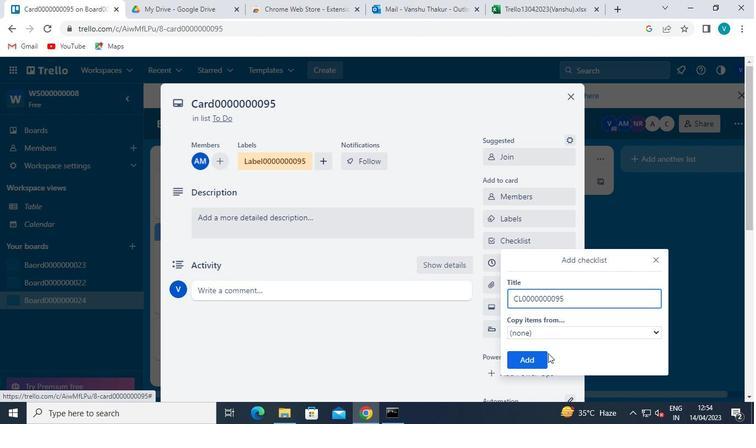 
Action: Mouse pressed left at (541, 358)
Screenshot: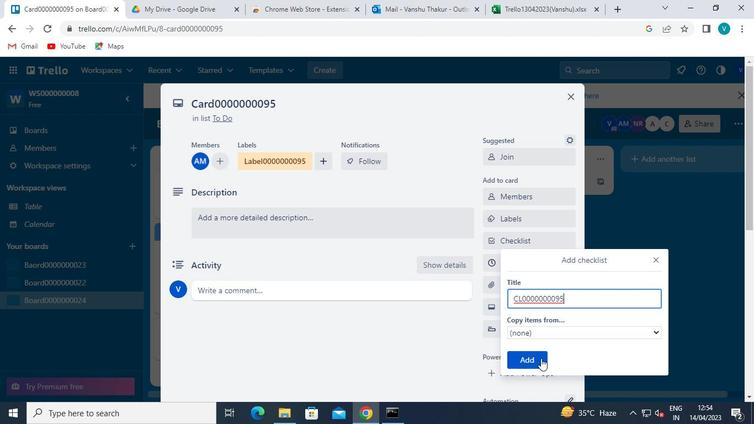 
Action: Mouse moved to (526, 209)
Screenshot: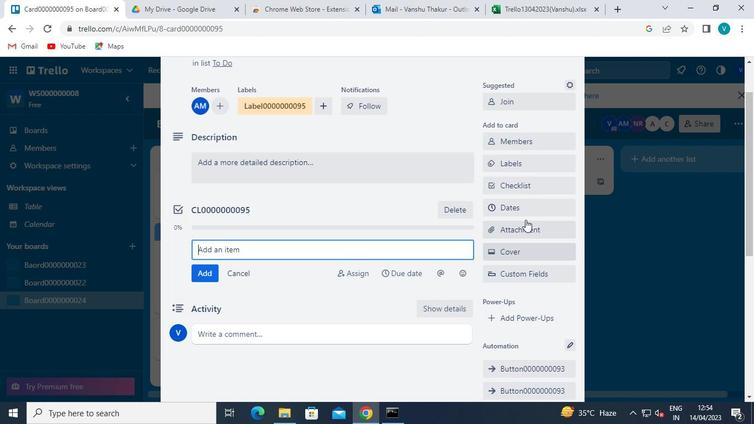 
Action: Mouse pressed left at (526, 209)
Screenshot: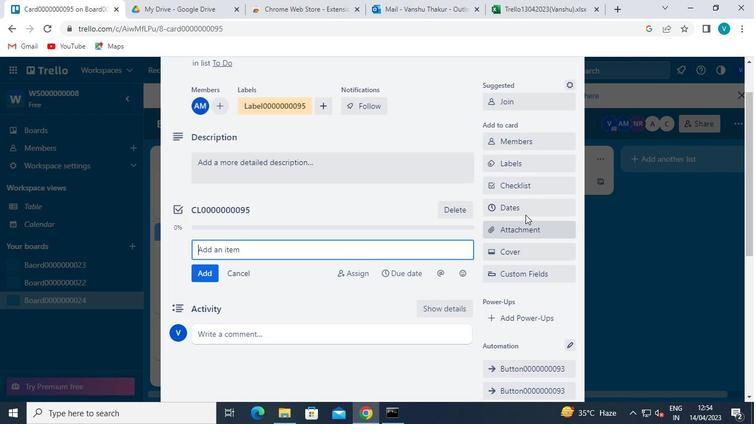 
Action: Mouse moved to (629, 121)
Screenshot: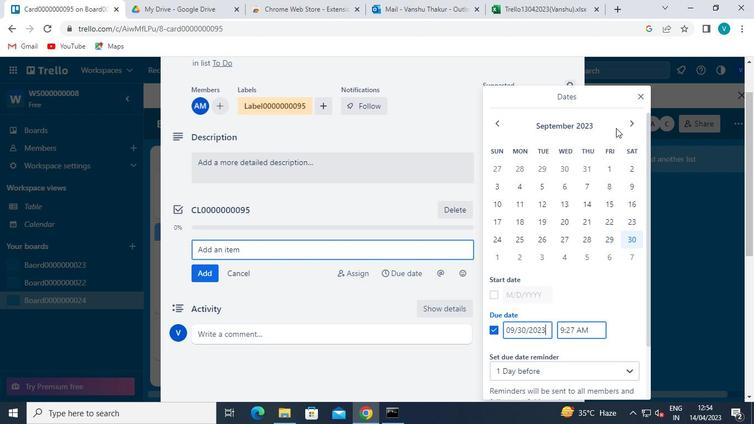
Action: Mouse pressed left at (629, 121)
Screenshot: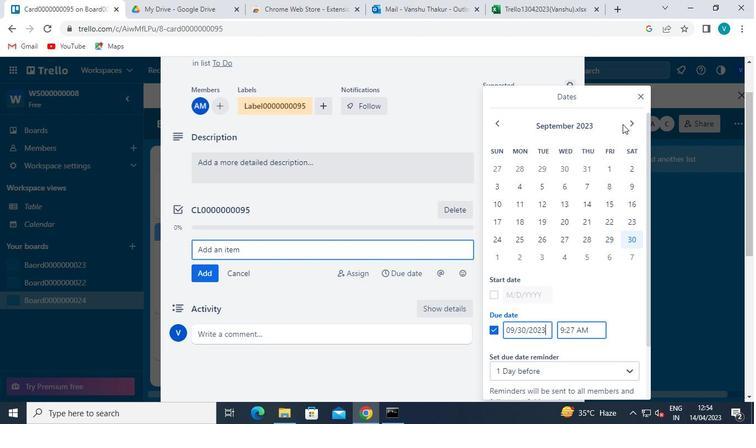 
Action: Mouse moved to (500, 170)
Screenshot: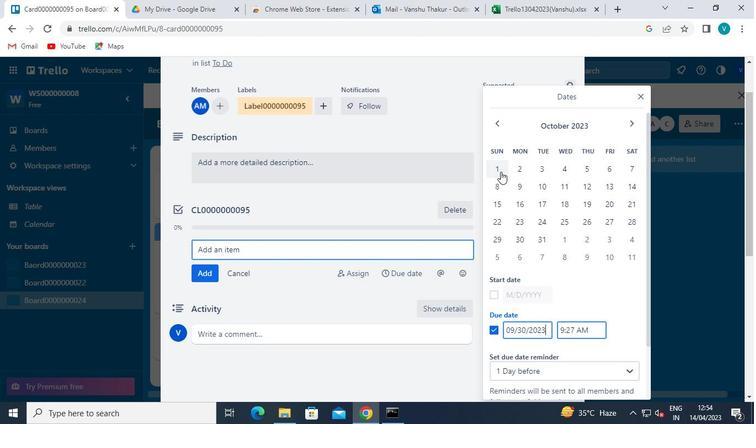 
Action: Mouse pressed left at (500, 170)
Screenshot: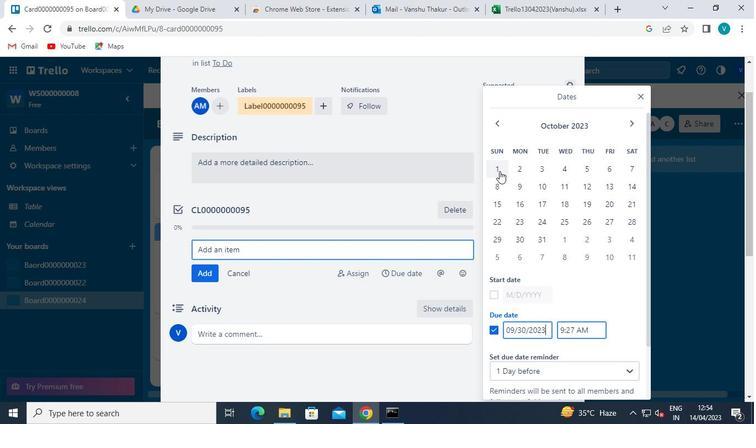 
Action: Mouse moved to (543, 234)
Screenshot: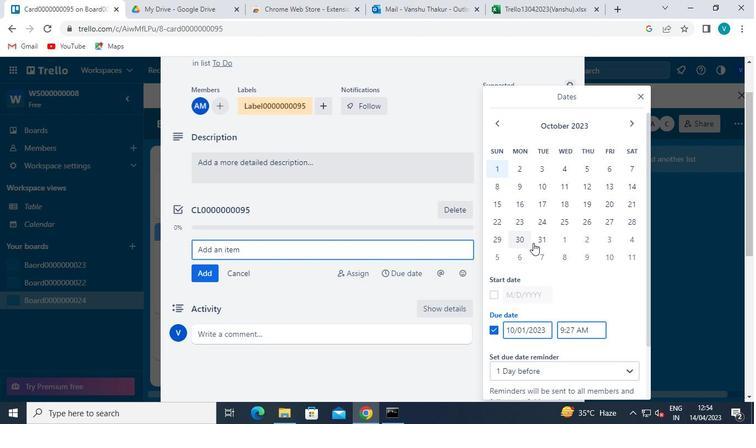 
Action: Mouse pressed left at (543, 234)
Screenshot: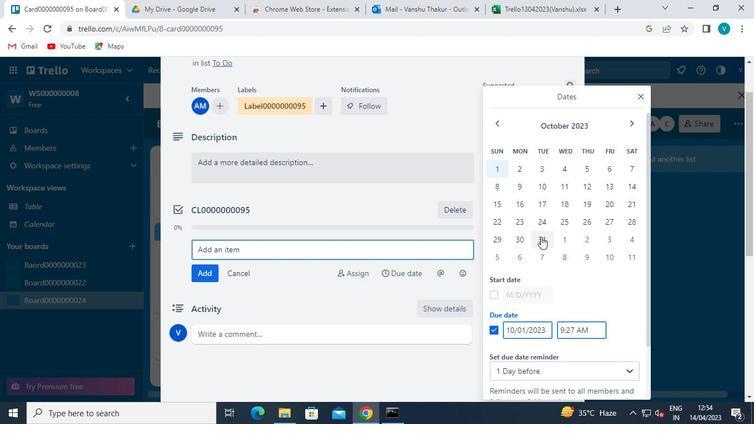 
Action: Mouse moved to (496, 294)
Screenshot: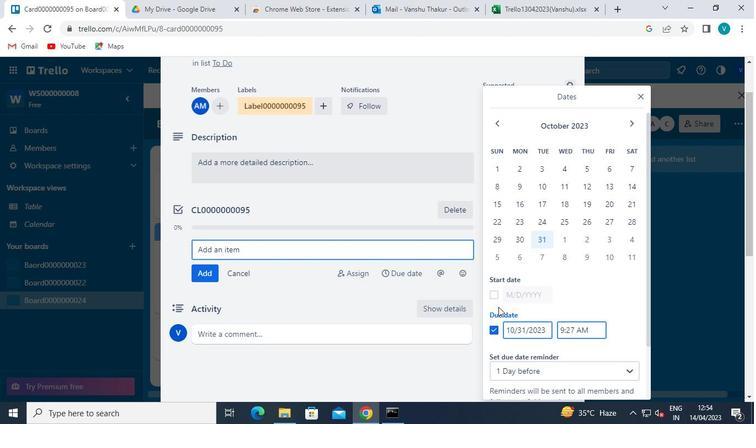 
Action: Mouse pressed left at (496, 294)
Screenshot: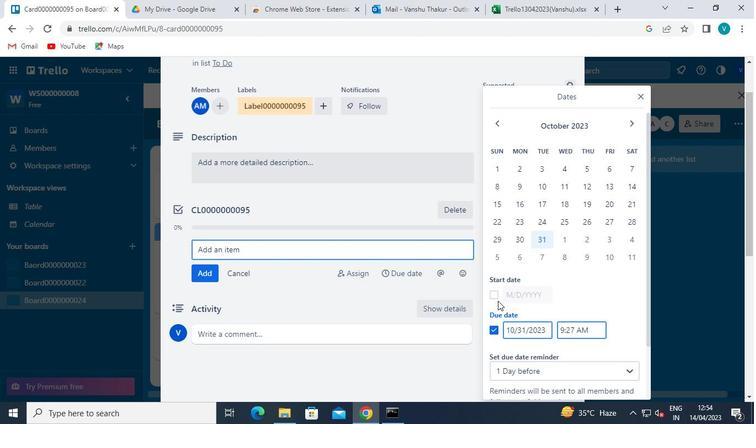 
Action: Mouse moved to (628, 121)
Screenshot: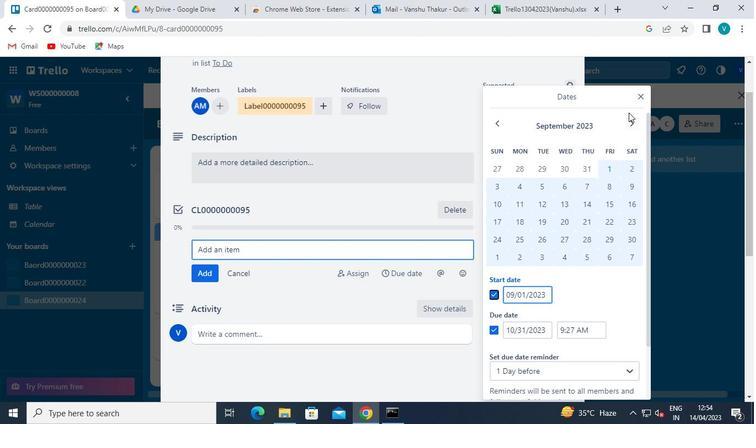 
Action: Mouse pressed left at (628, 121)
Screenshot: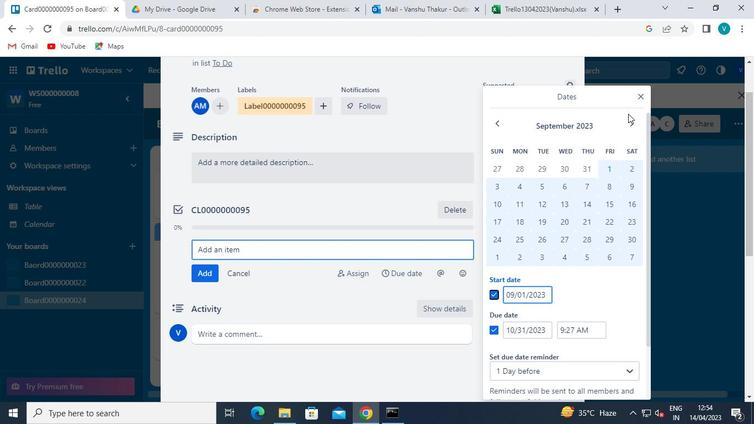 
Action: Mouse moved to (502, 167)
Screenshot: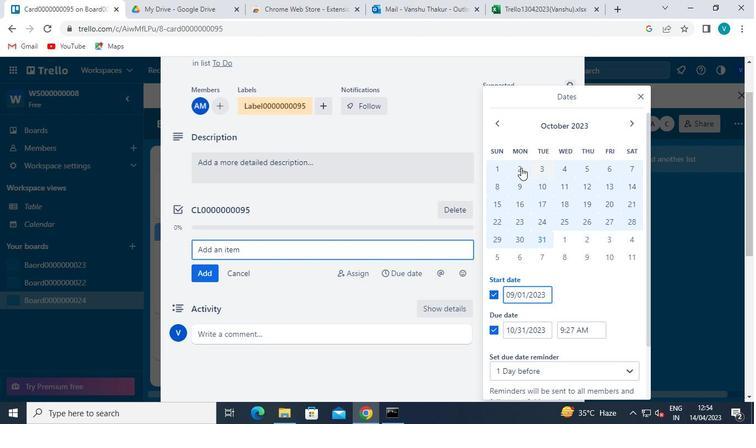 
Action: Mouse pressed left at (502, 167)
Screenshot: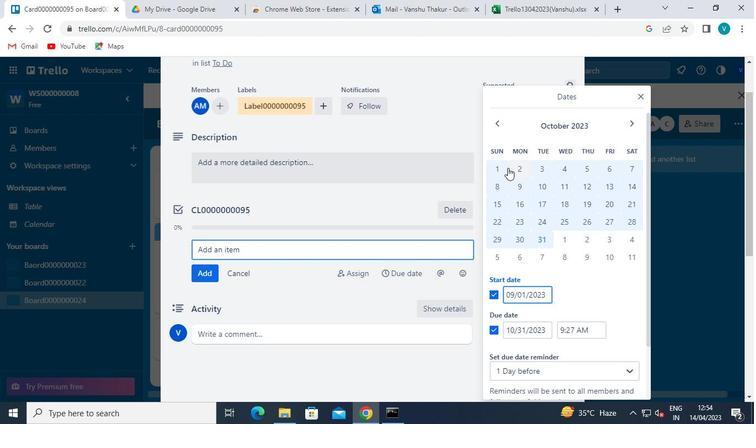 
Action: Mouse moved to (543, 239)
Screenshot: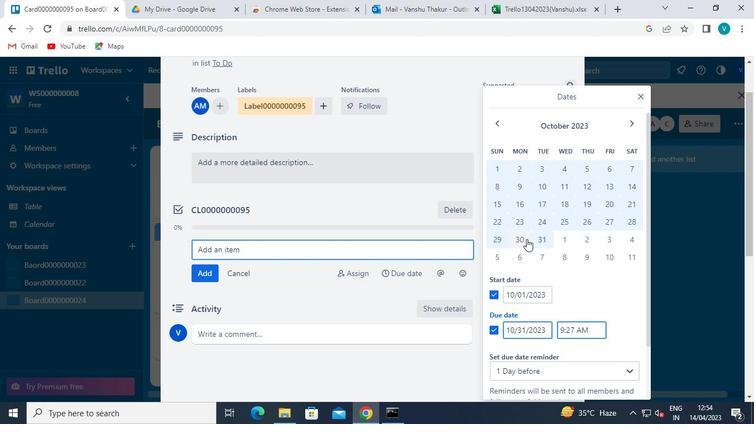 
Action: Mouse pressed left at (543, 239)
Screenshot: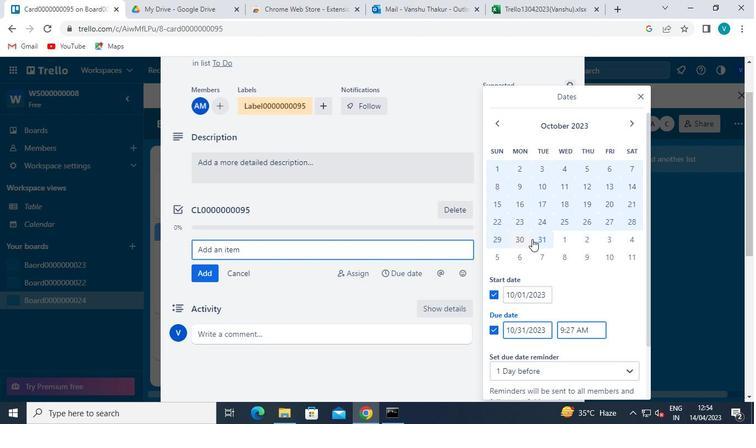 
Action: Mouse moved to (512, 351)
Screenshot: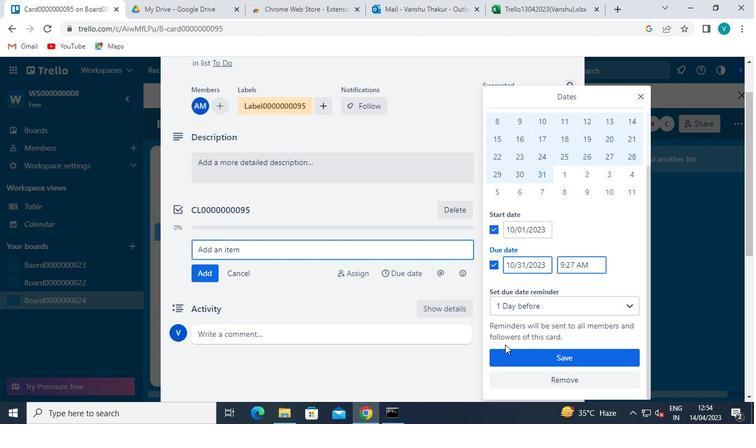 
Action: Mouse pressed left at (512, 351)
Screenshot: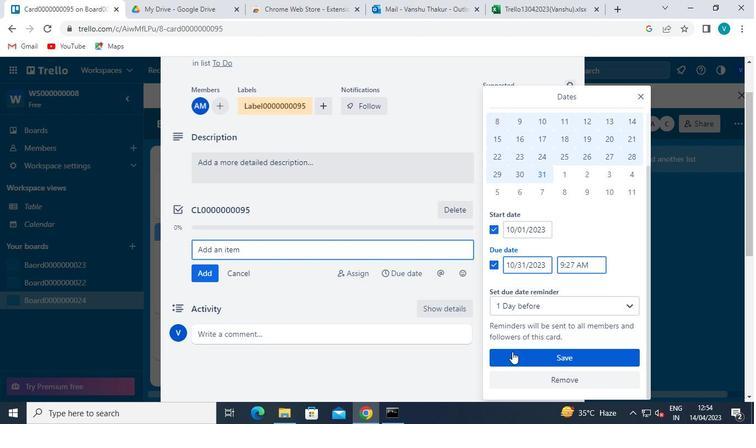 
Action: Mouse moved to (391, 419)
Screenshot: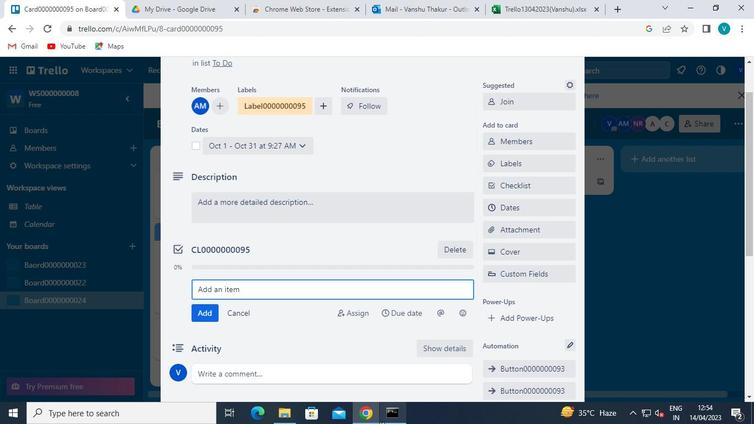 
Action: Mouse pressed left at (391, 419)
Screenshot: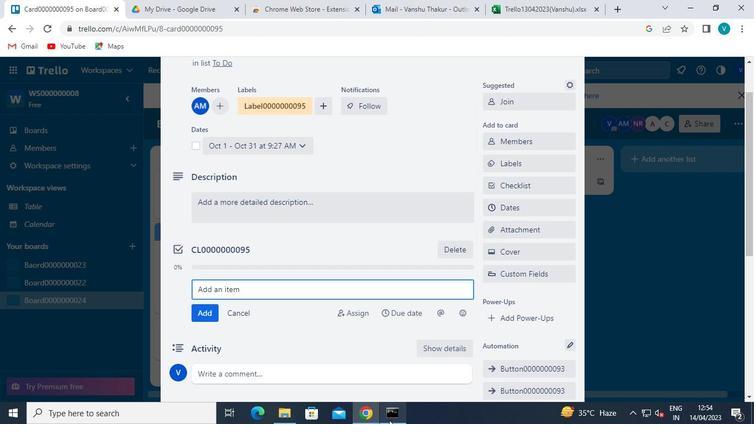 
Action: Mouse moved to (666, 40)
Screenshot: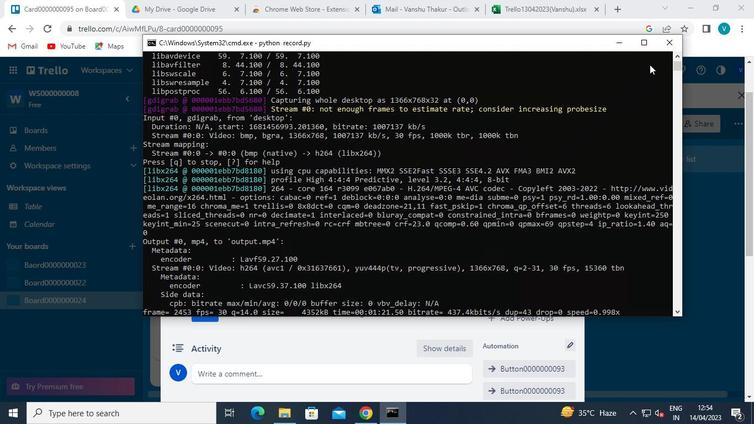 
Action: Mouse pressed left at (666, 40)
Screenshot: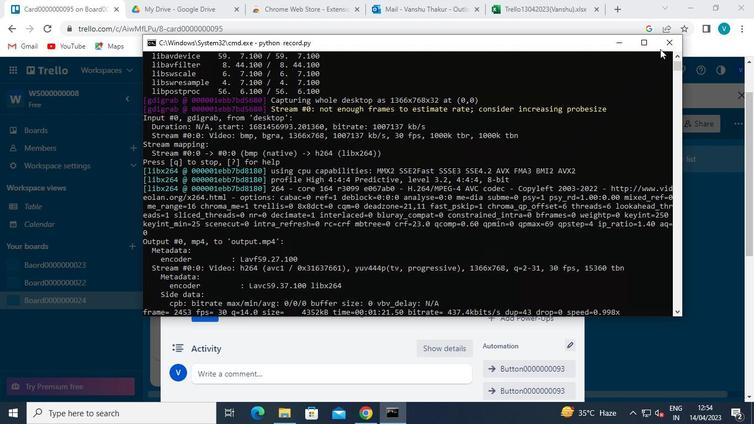 
Action: Mouse moved to (666, 40)
Screenshot: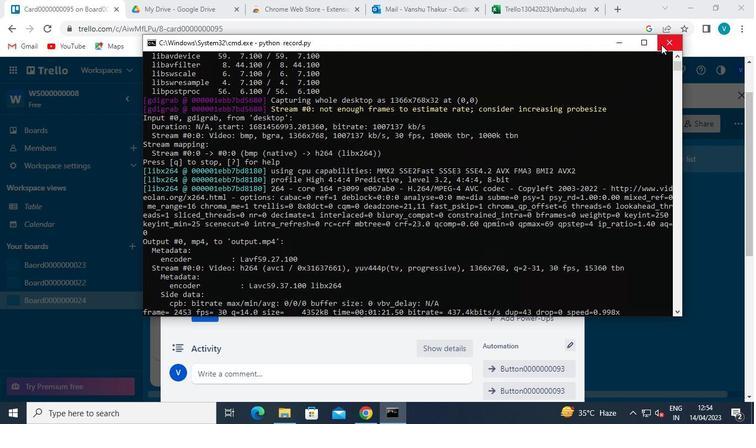
